 Task: Find connections with filter location Nova Friburgo with filter topic #Mobileapplicationswith filter profile language French with filter current company SGX Group with filter school Rajasthan University of Health Sciences, Jaipur with filter industry Executive Search Services with filter service category Business Analytics with filter keywords title Animal Shelter Worker
Action: Mouse moved to (262, 336)
Screenshot: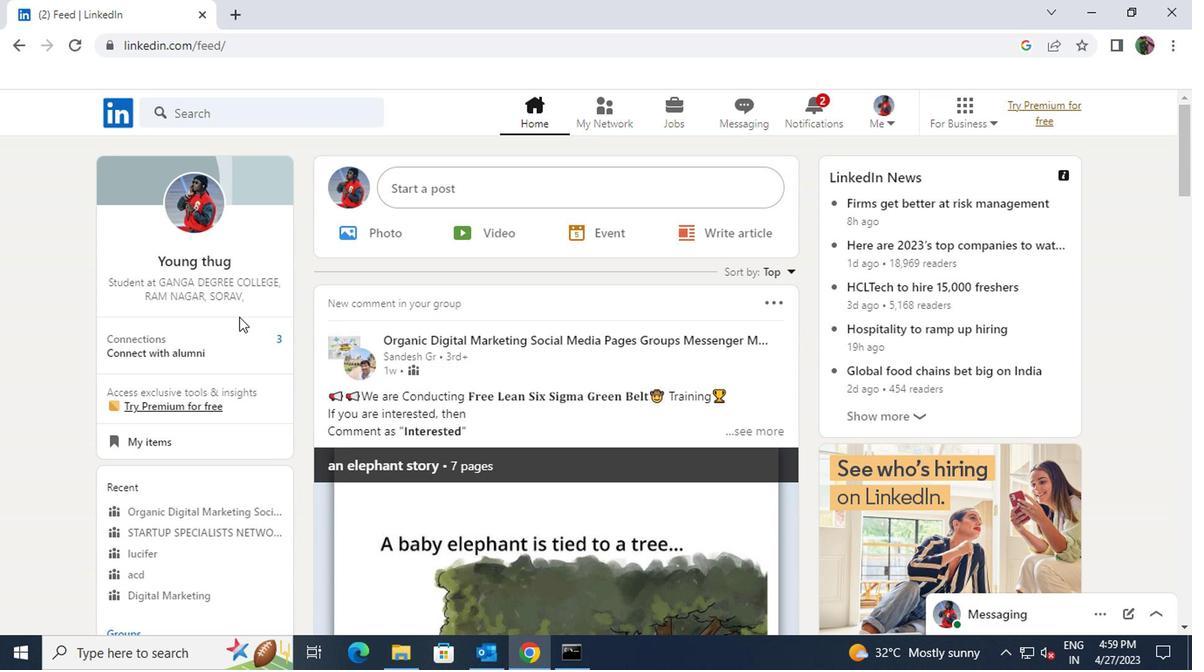 
Action: Mouse pressed left at (262, 336)
Screenshot: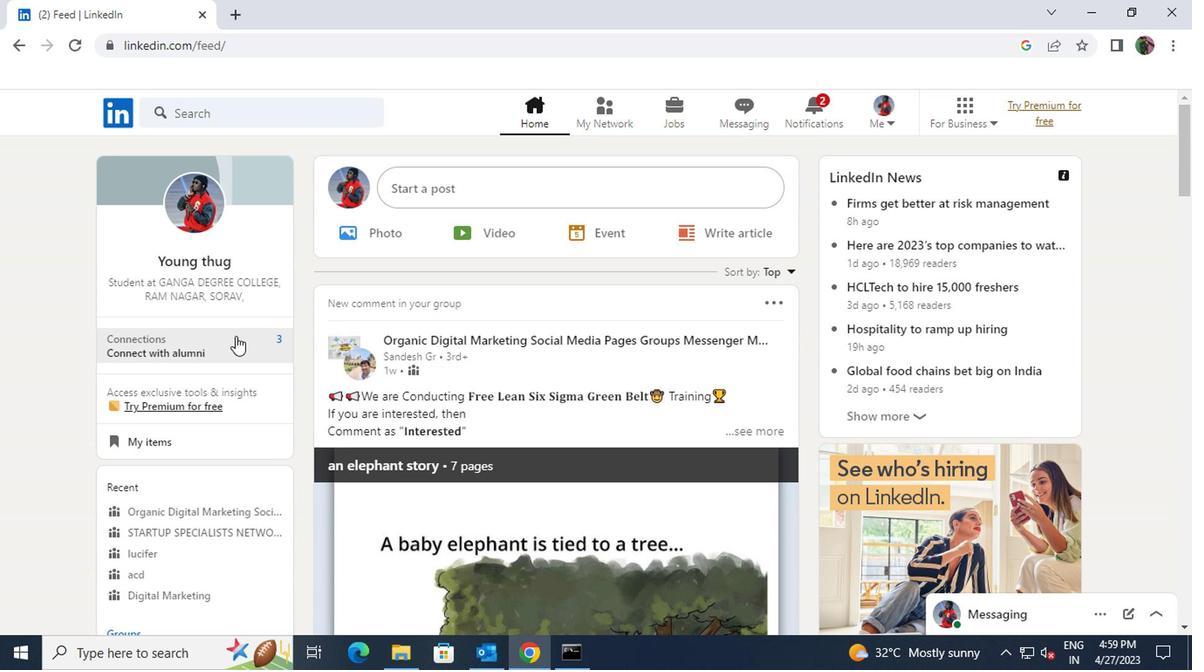 
Action: Mouse moved to (283, 213)
Screenshot: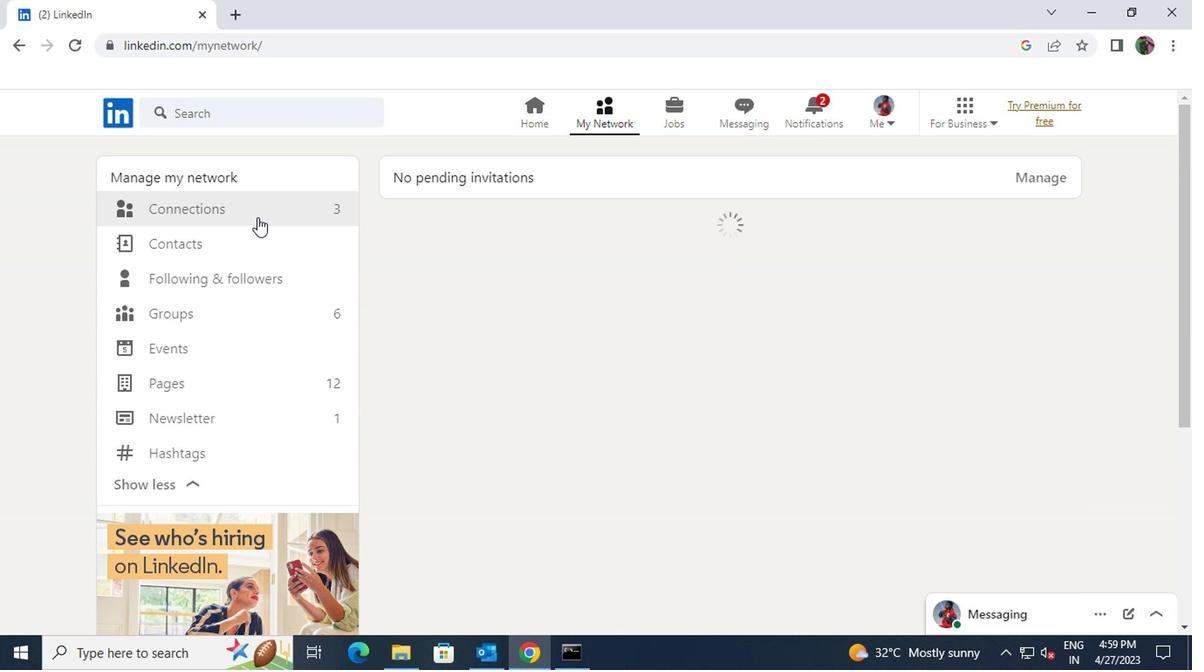 
Action: Mouse pressed left at (283, 213)
Screenshot: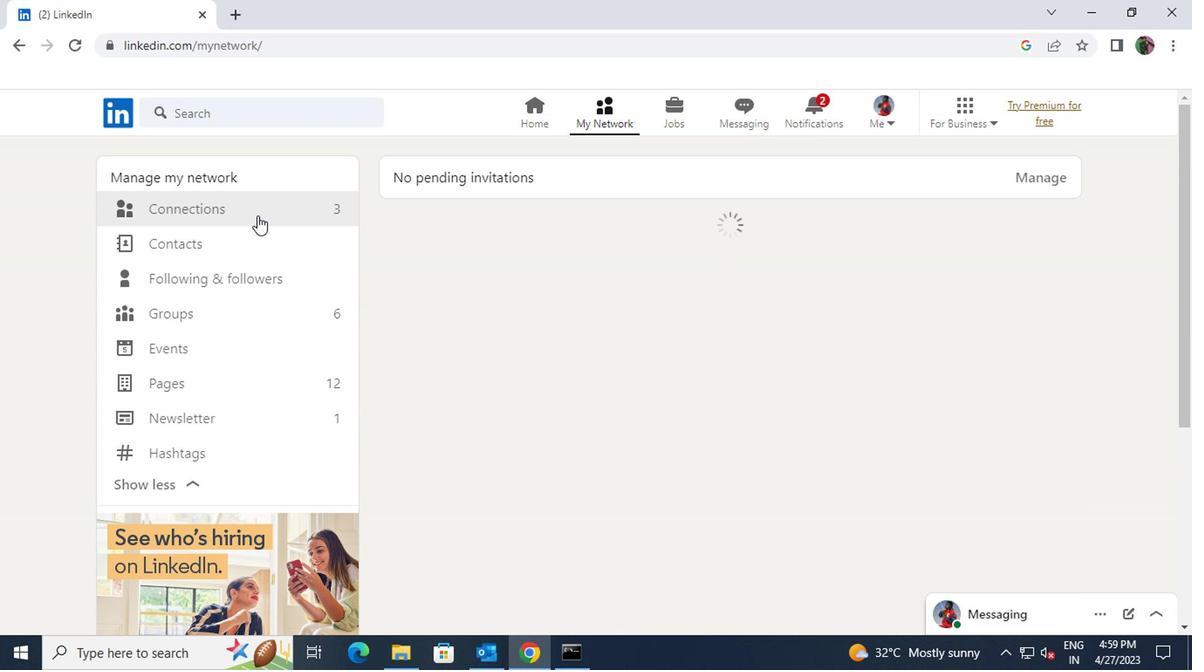 
Action: Mouse moved to (735, 213)
Screenshot: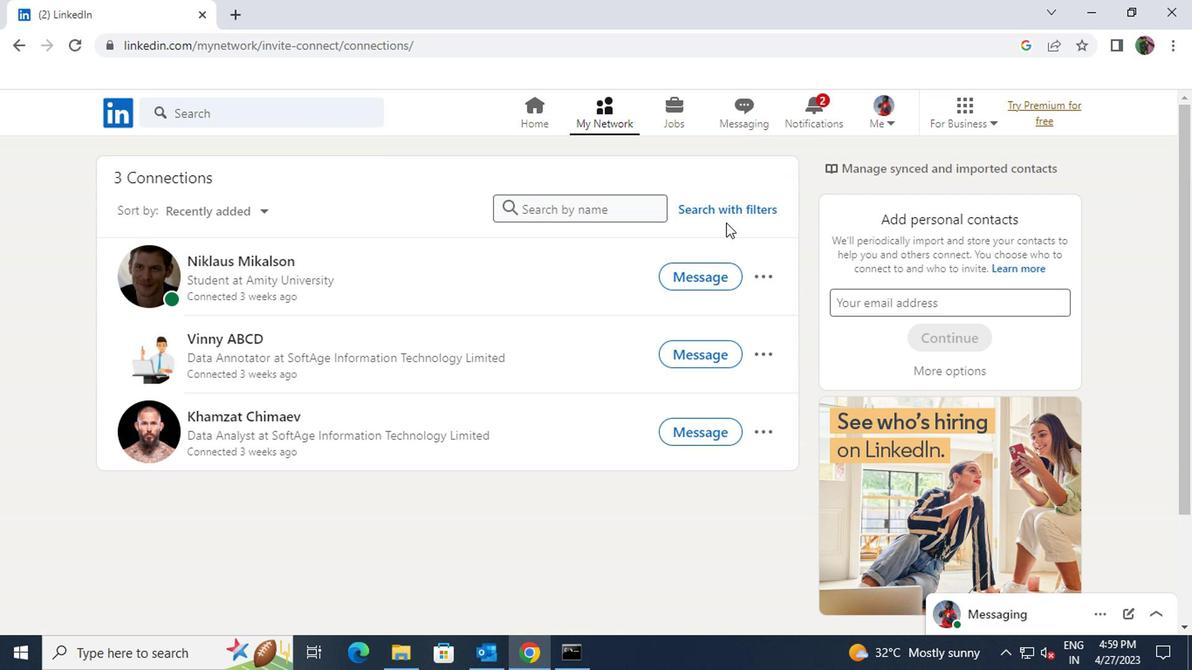 
Action: Mouse pressed left at (735, 213)
Screenshot: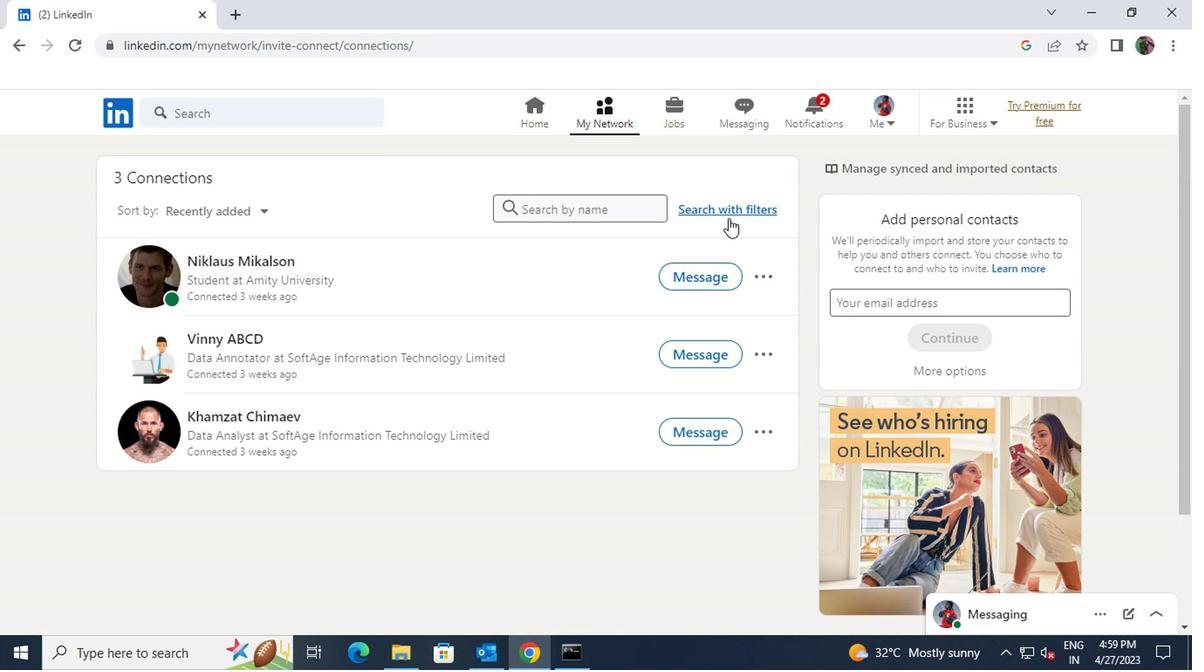 
Action: Mouse moved to (655, 165)
Screenshot: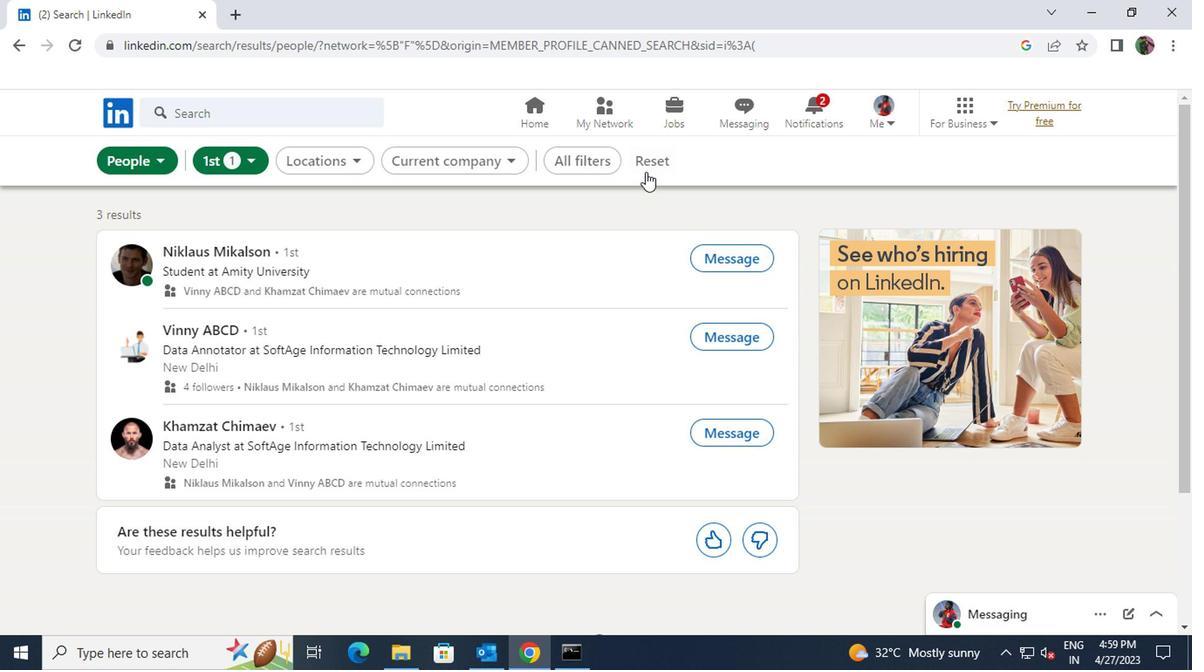 
Action: Mouse pressed left at (655, 165)
Screenshot: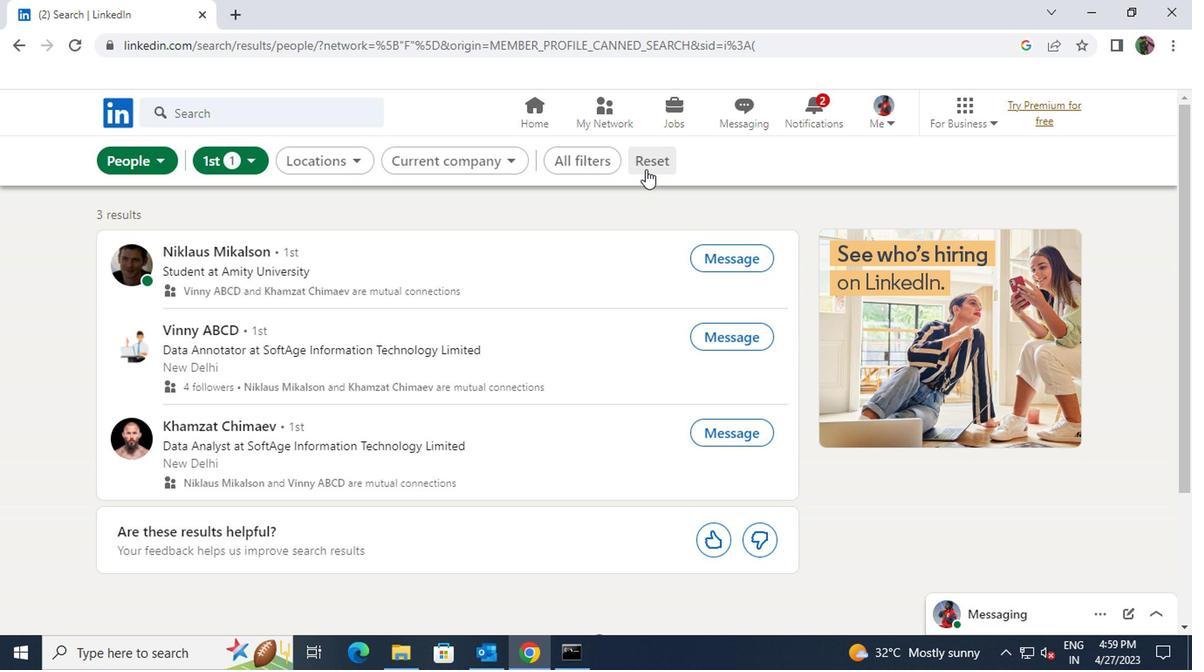 
Action: Mouse moved to (614, 162)
Screenshot: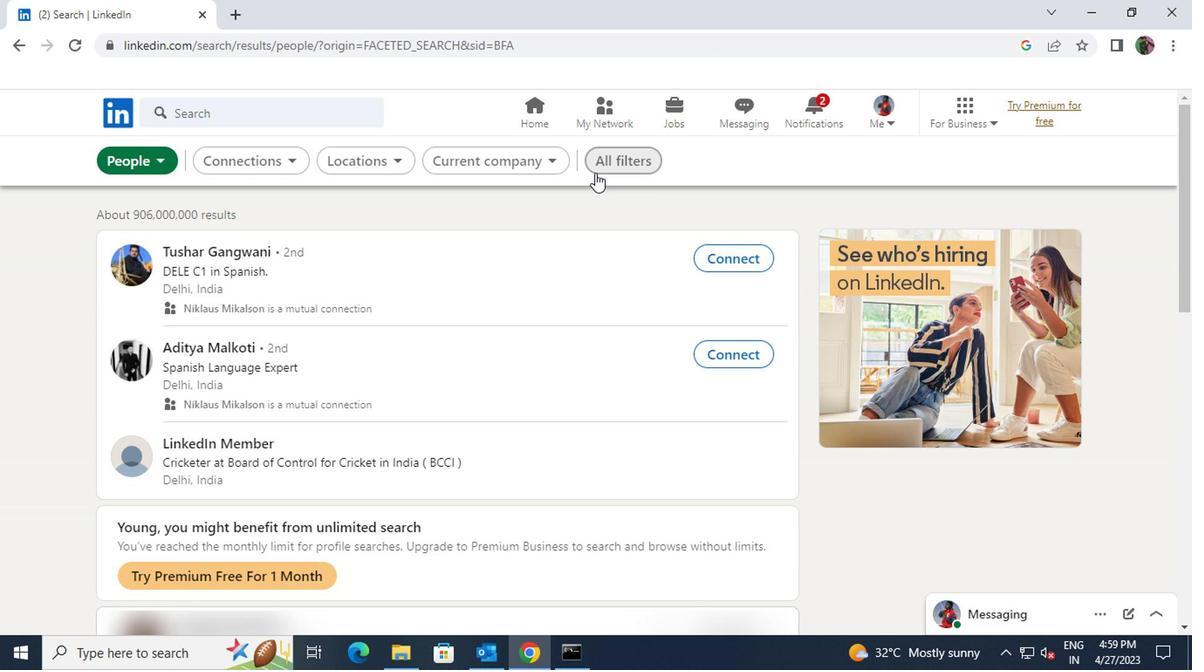 
Action: Mouse pressed left at (614, 162)
Screenshot: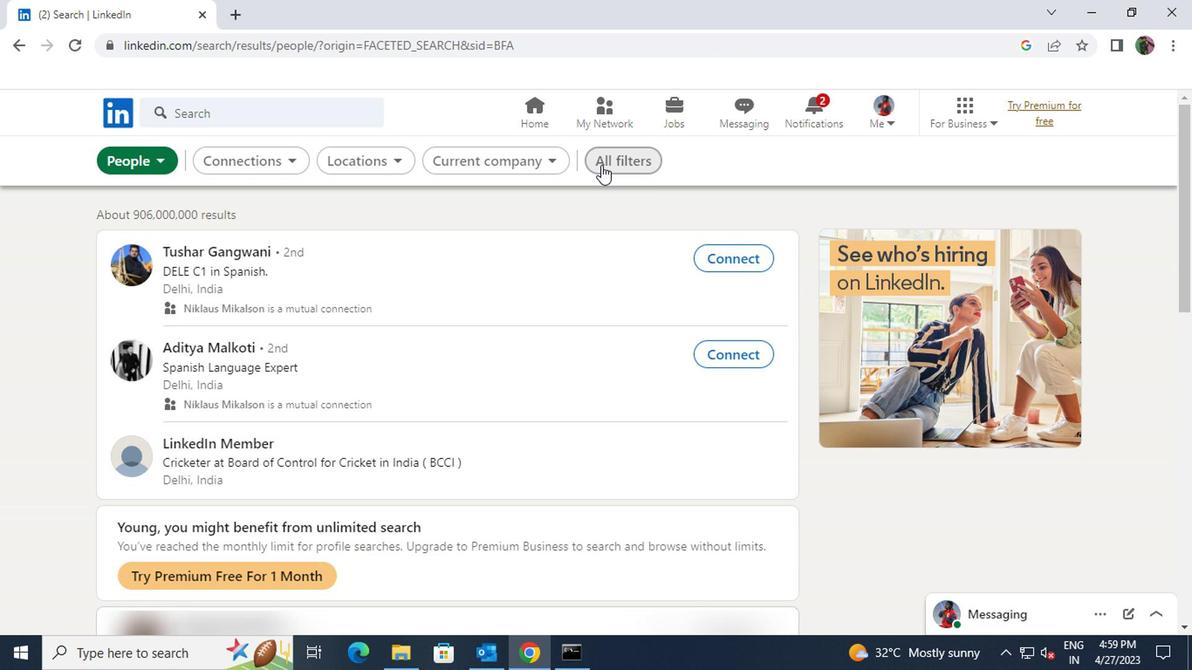 
Action: Mouse moved to (910, 373)
Screenshot: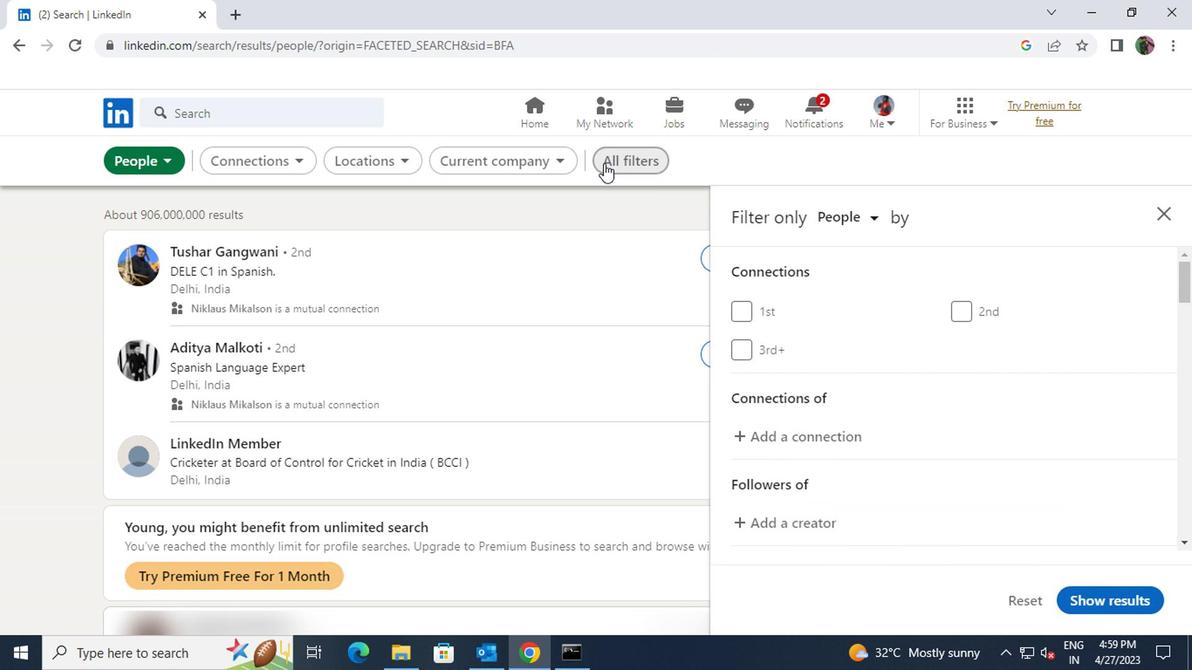 
Action: Mouse scrolled (910, 373) with delta (0, 0)
Screenshot: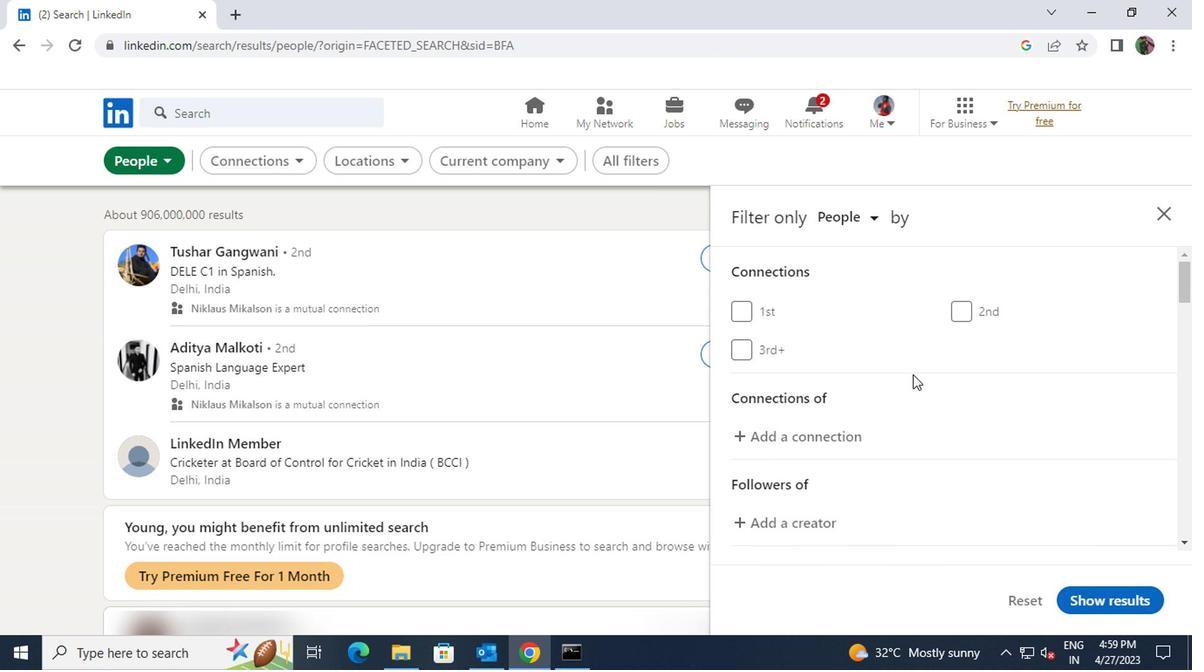 
Action: Mouse scrolled (910, 373) with delta (0, 0)
Screenshot: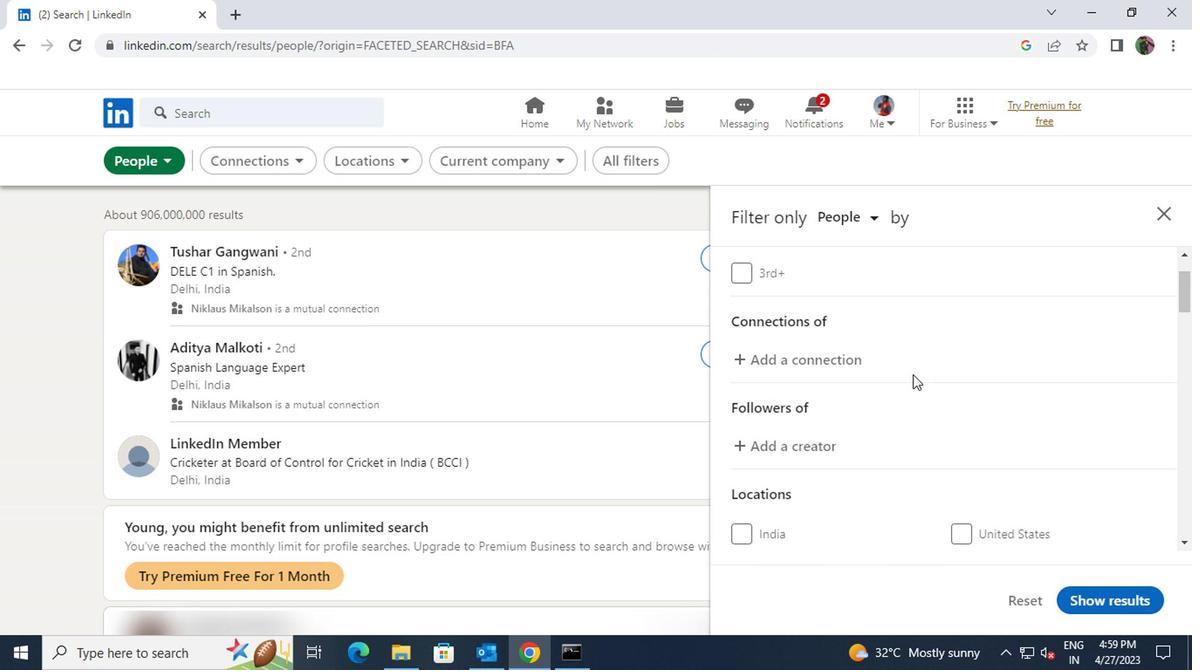
Action: Mouse scrolled (910, 373) with delta (0, 0)
Screenshot: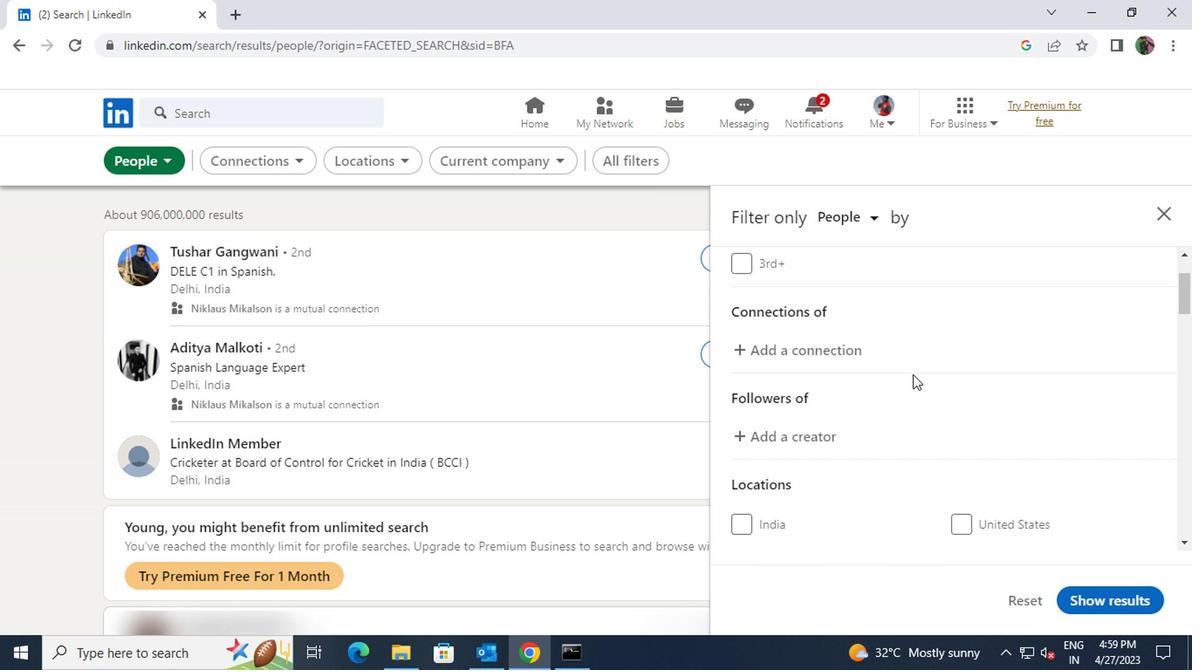 
Action: Mouse moved to (965, 419)
Screenshot: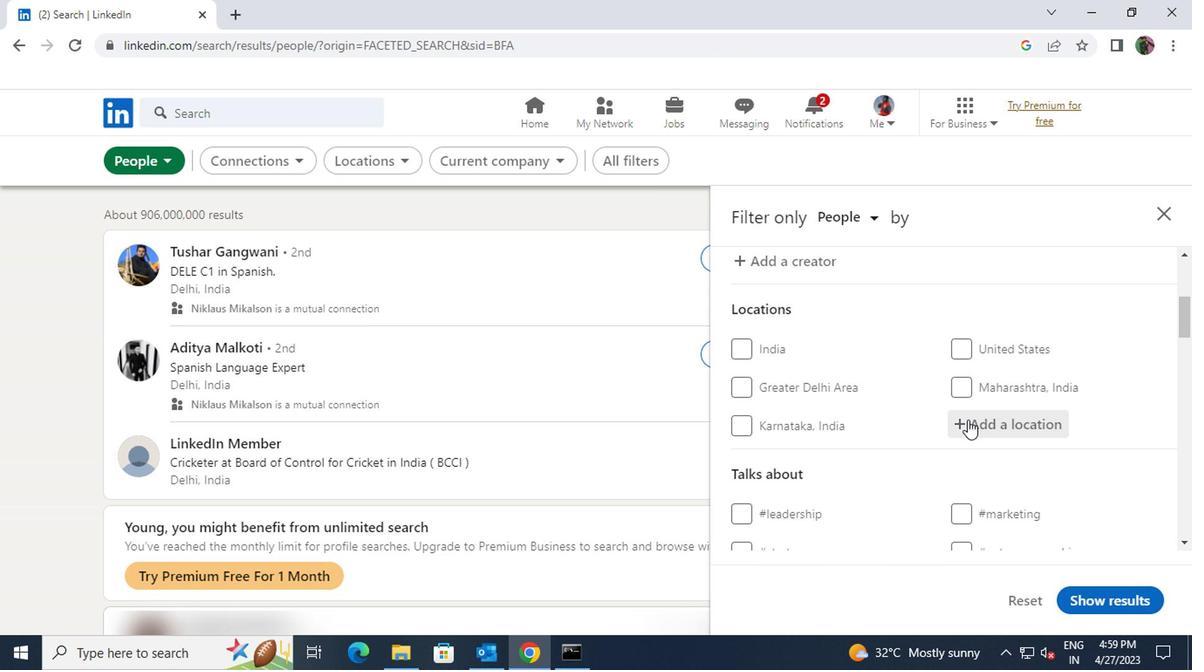 
Action: Mouse pressed left at (965, 419)
Screenshot: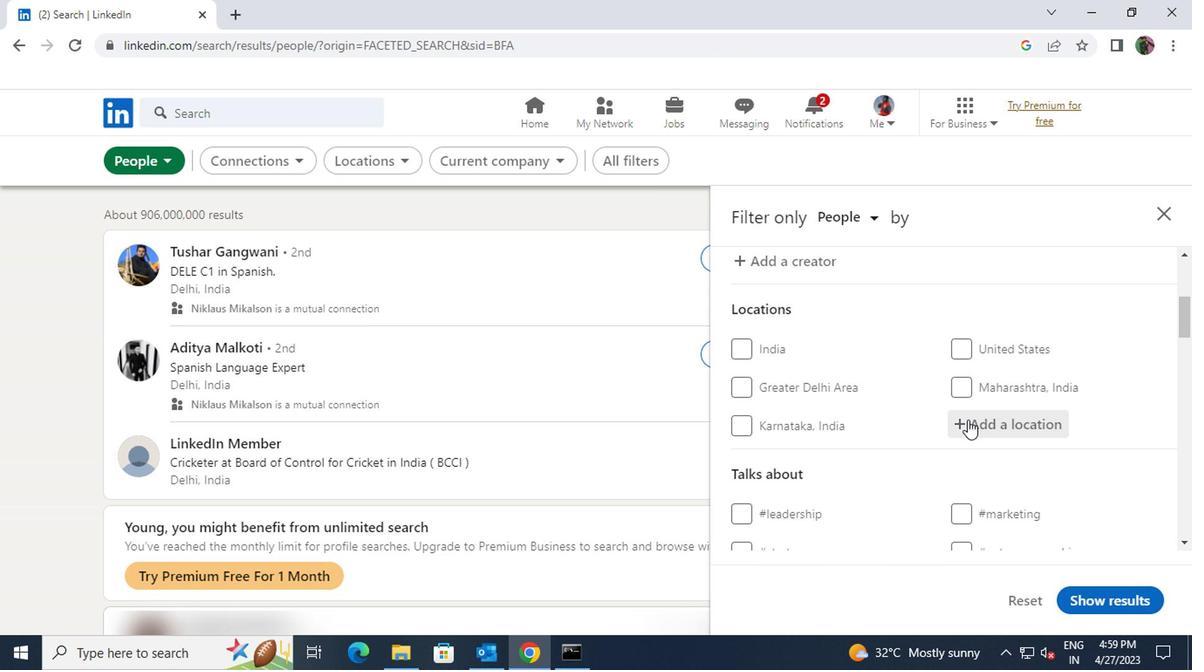 
Action: Key pressed <Key.shift>NOVA<Key.space><Key.shift>FRIBURGO
Screenshot: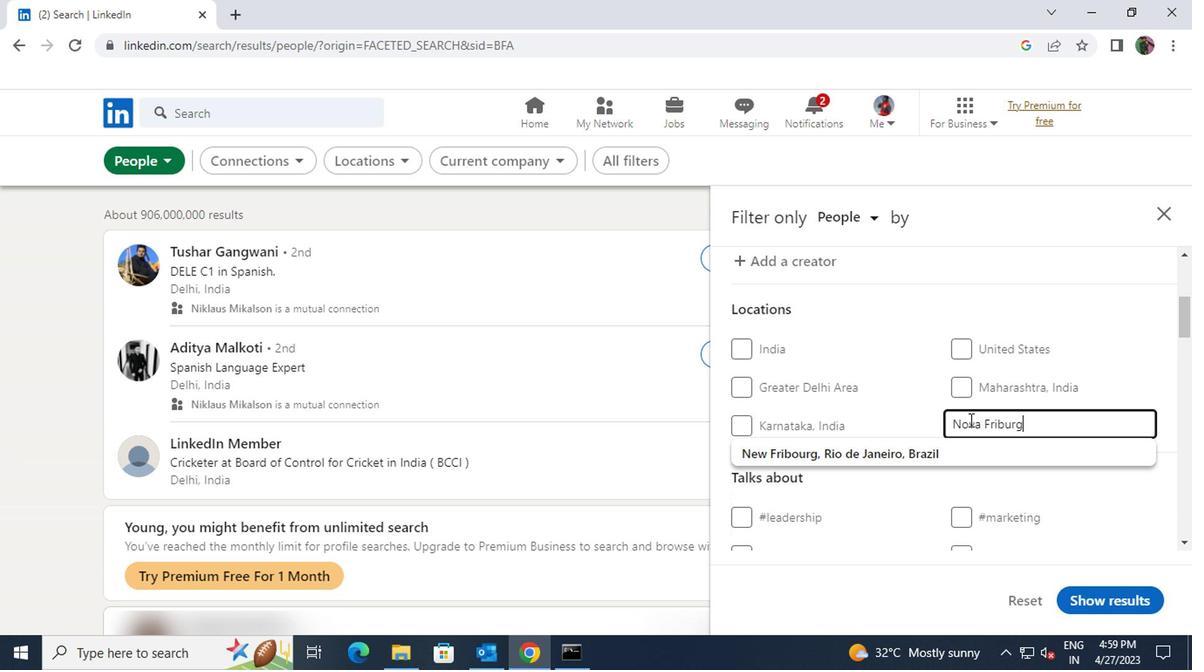 
Action: Mouse moved to (965, 456)
Screenshot: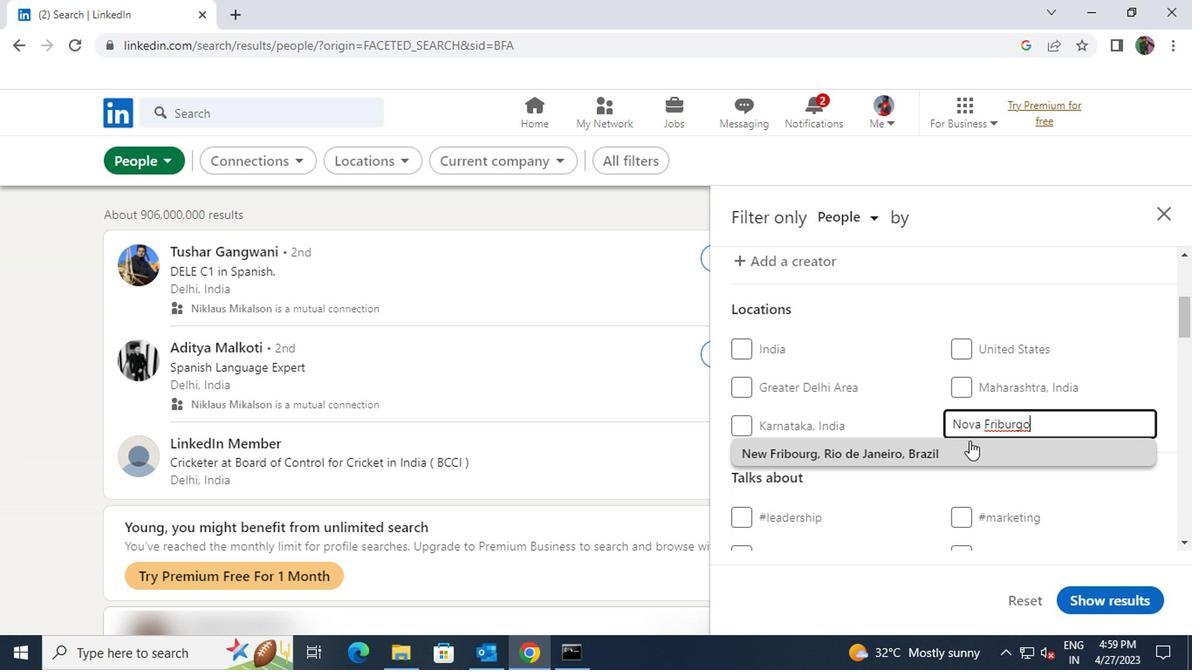 
Action: Mouse pressed left at (965, 456)
Screenshot: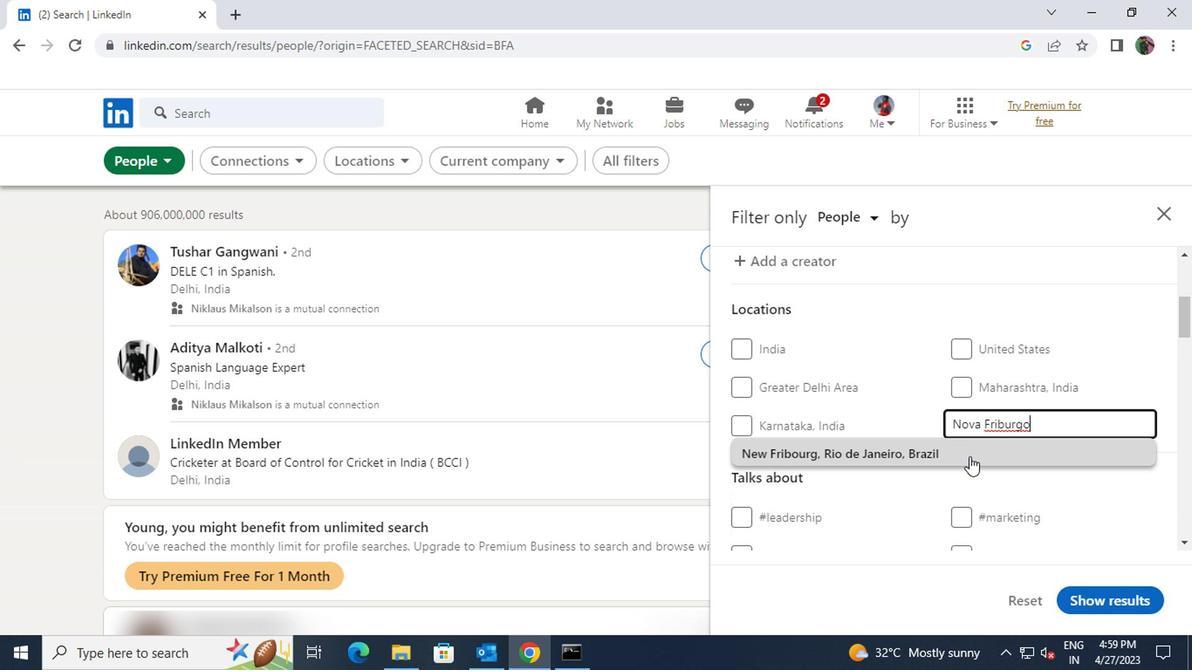 
Action: Mouse scrolled (965, 455) with delta (0, -1)
Screenshot: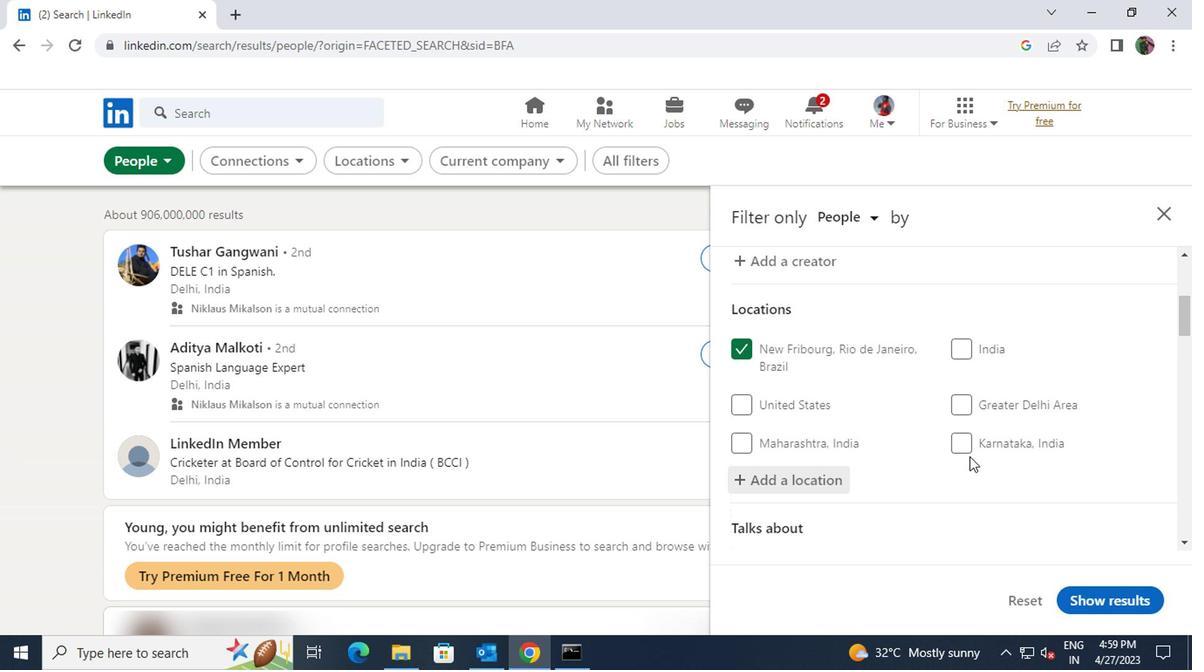 
Action: Mouse scrolled (965, 455) with delta (0, -1)
Screenshot: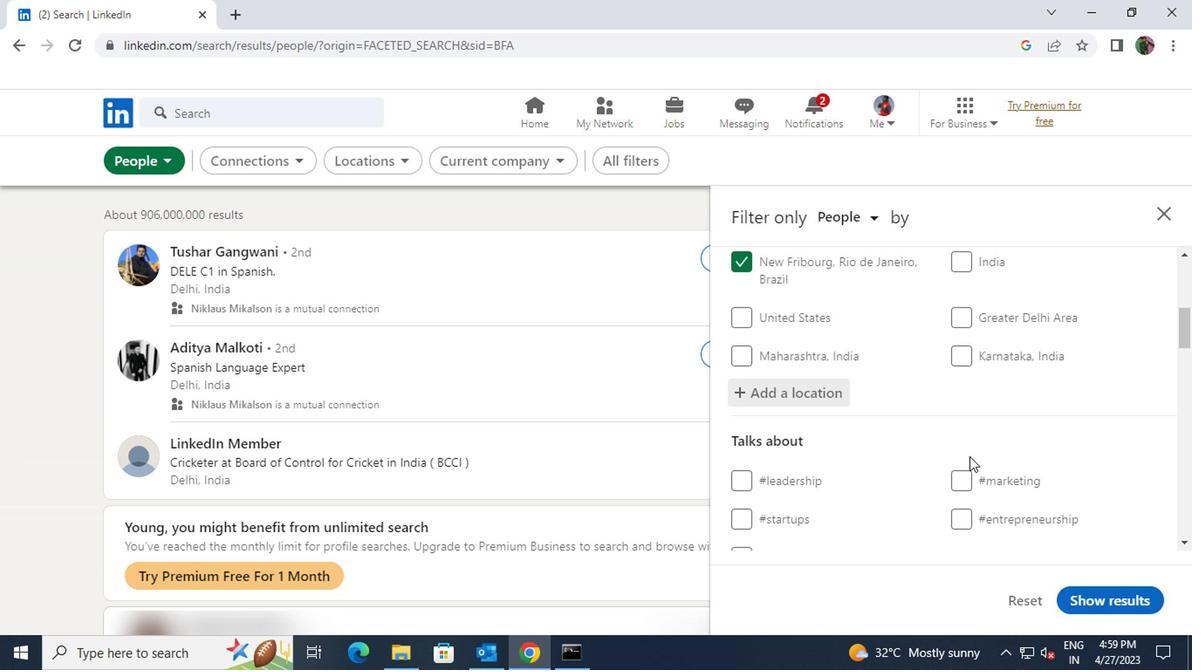 
Action: Mouse moved to (965, 463)
Screenshot: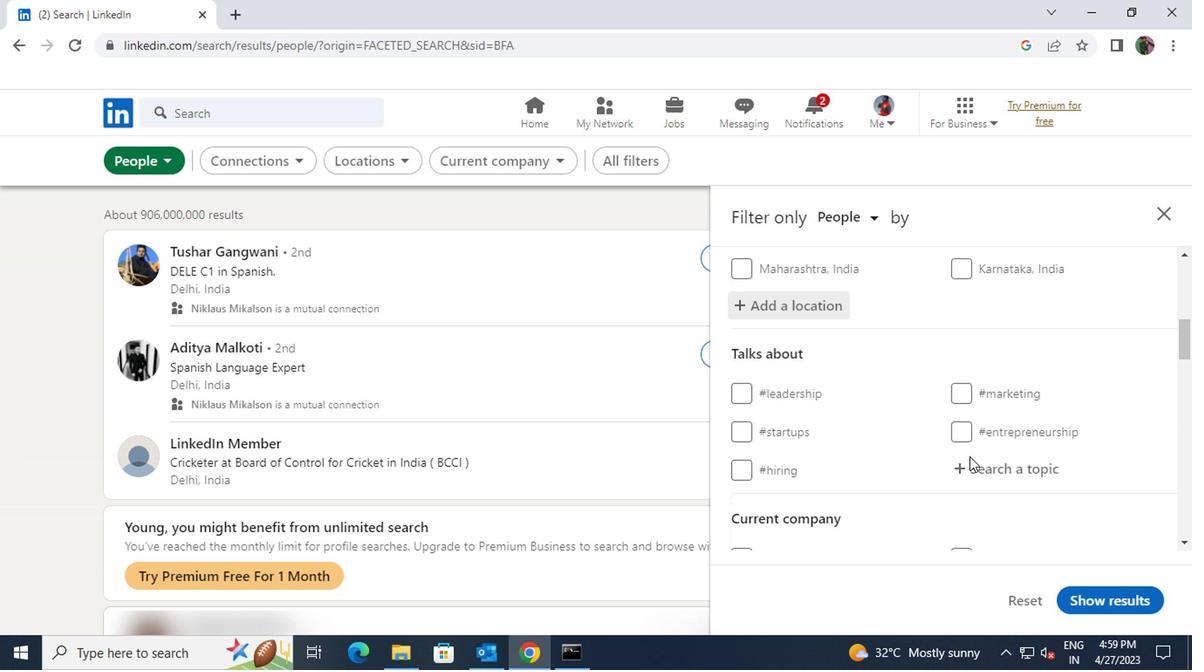 
Action: Mouse pressed left at (965, 463)
Screenshot: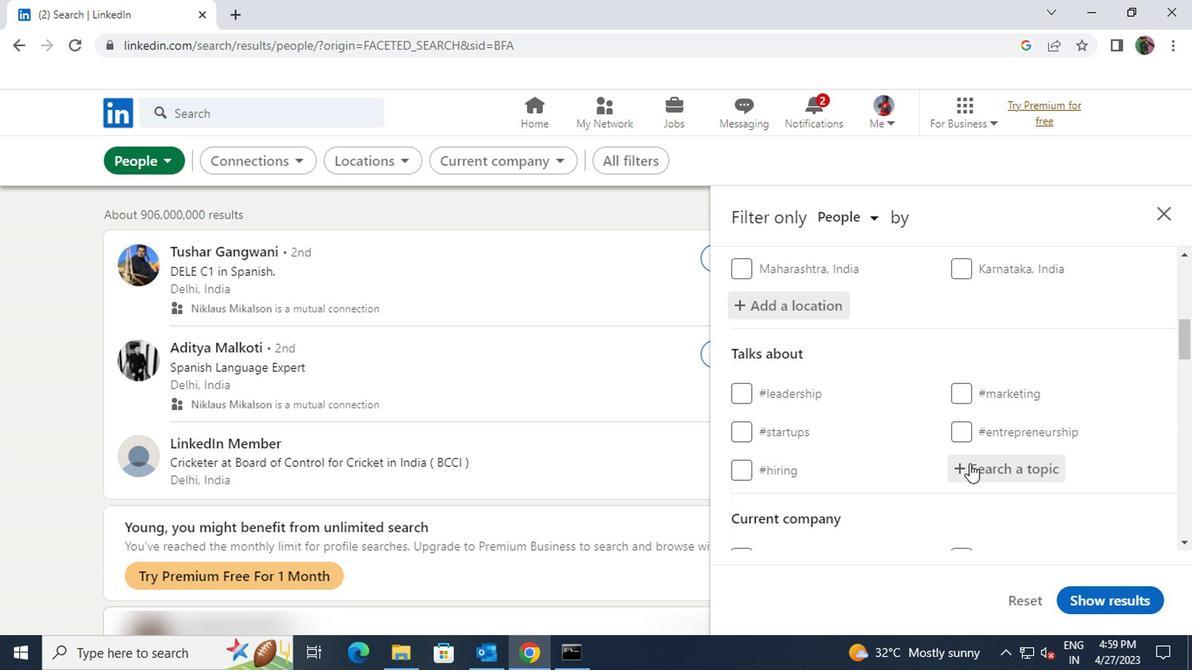 
Action: Key pressed <Key.shift><Key.shift><Key.shift><Key.shift><Key.shift><Key.shift><Key.shift><Key.shift><Key.shift><Key.shift><Key.shift>#<Key.shift>MOBILE<Key.shift><Key.shift>APPLICATIONWITH
Screenshot: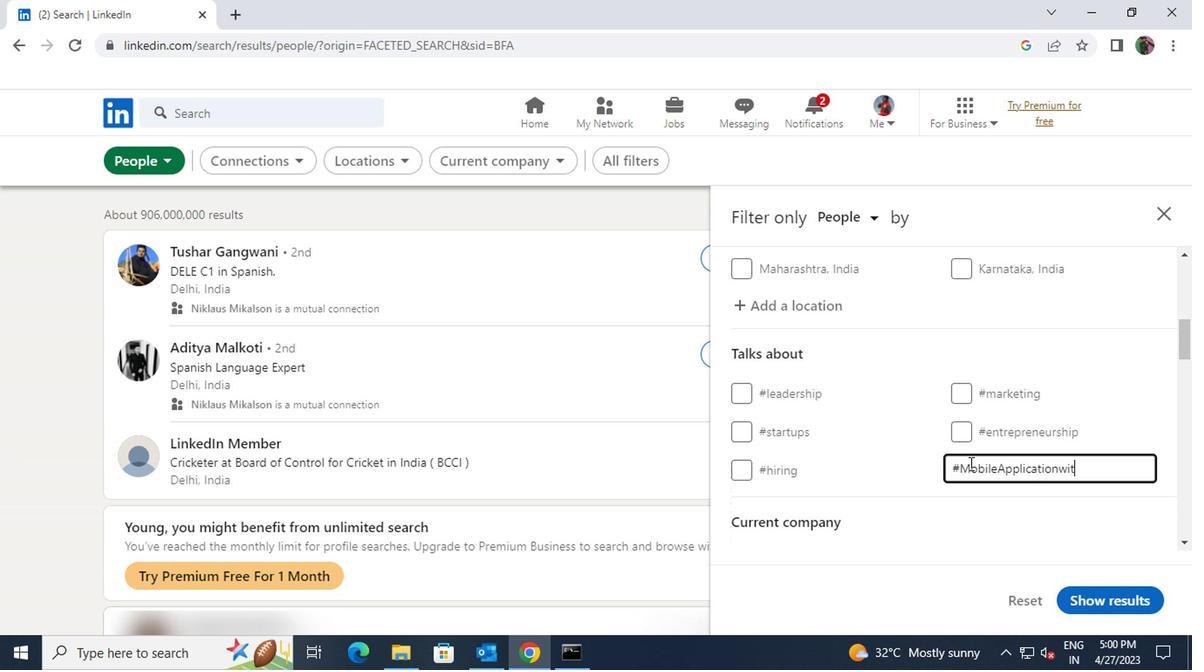 
Action: Mouse scrolled (965, 462) with delta (0, 0)
Screenshot: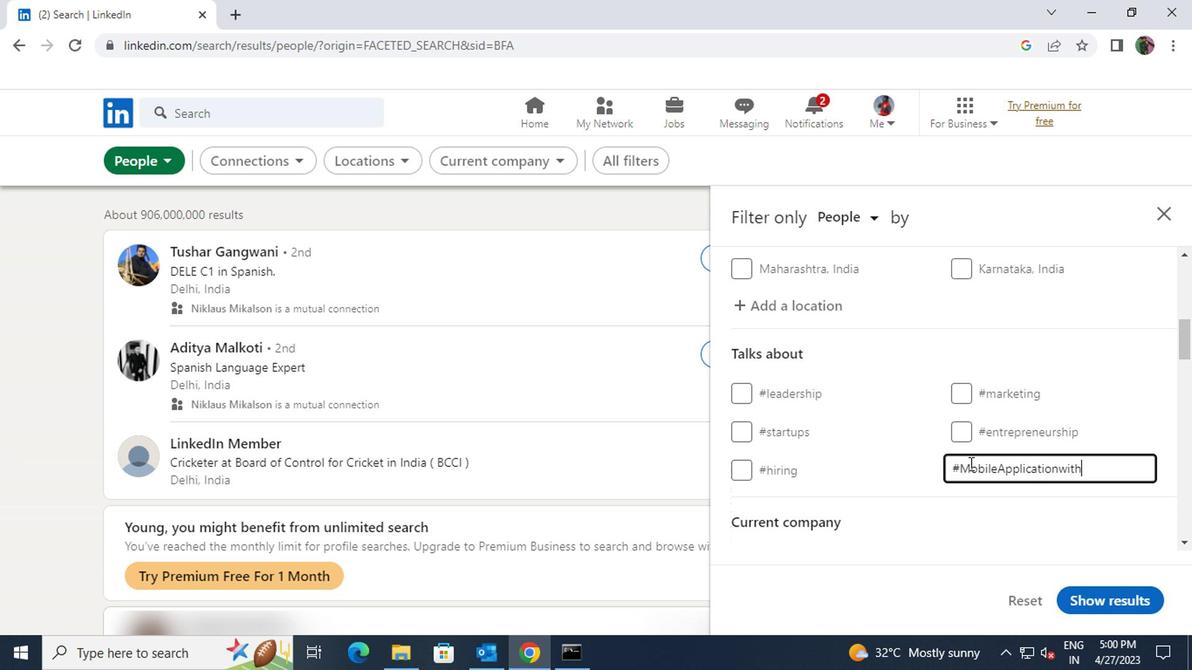 
Action: Mouse scrolled (965, 462) with delta (0, 0)
Screenshot: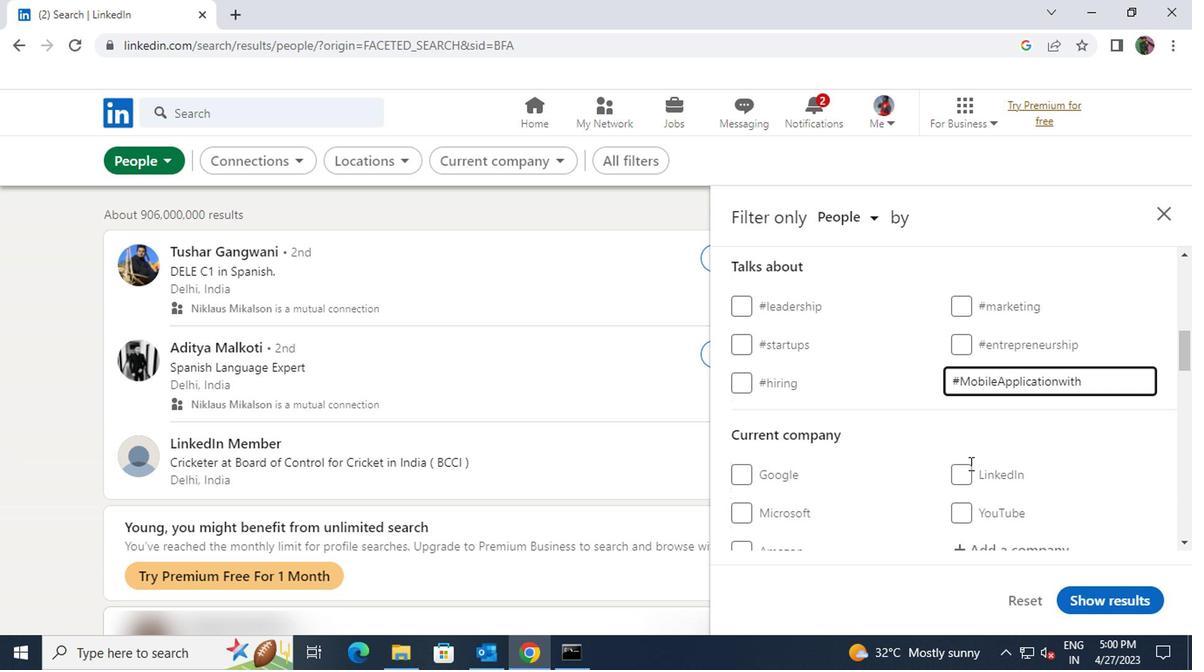 
Action: Mouse moved to (975, 461)
Screenshot: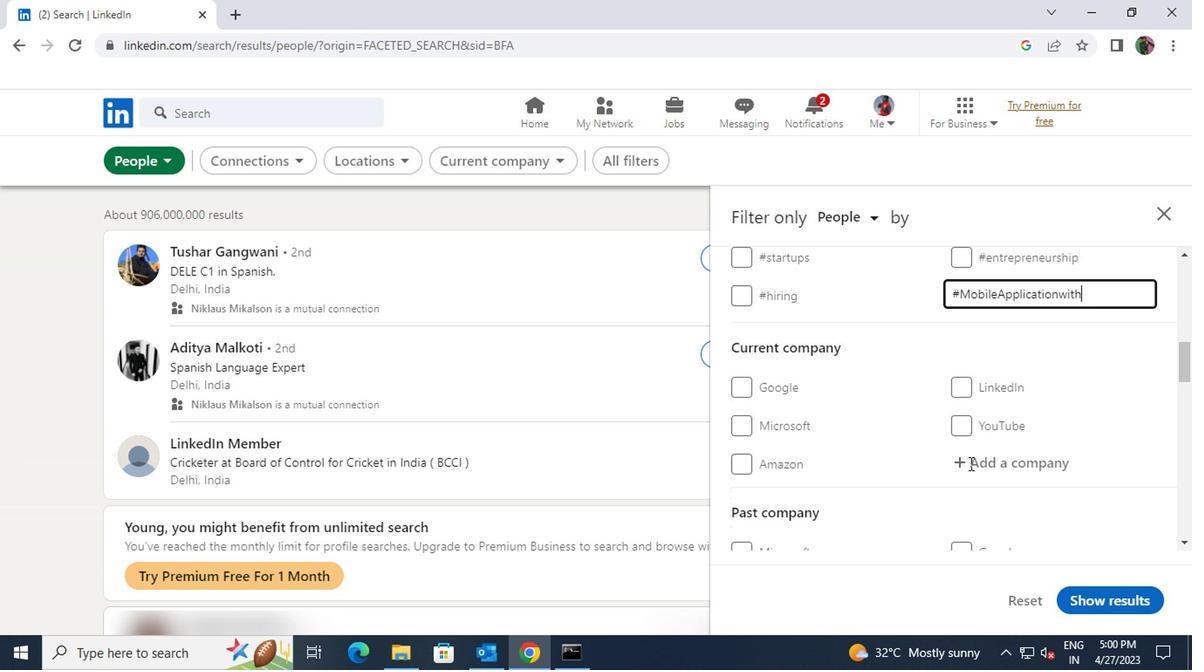 
Action: Mouse pressed left at (975, 461)
Screenshot: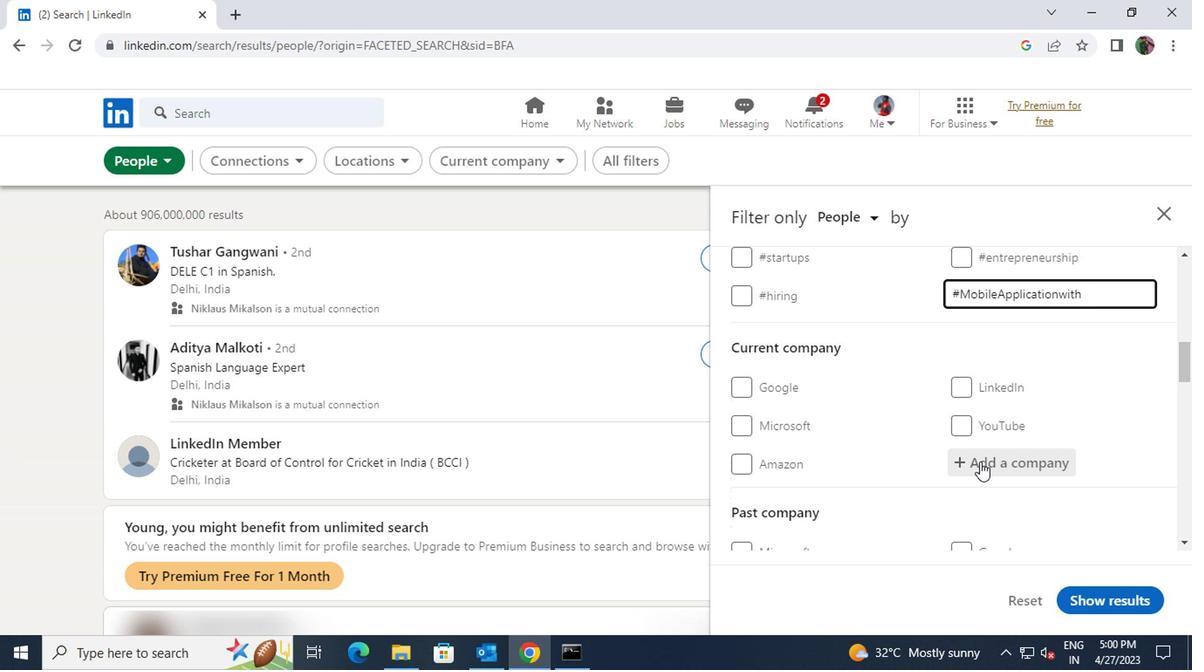 
Action: Key pressed <Key.shift><Key.shift><Key.shift><Key.shift><Key.shift><Key.shift><Key.shift>SGX
Screenshot: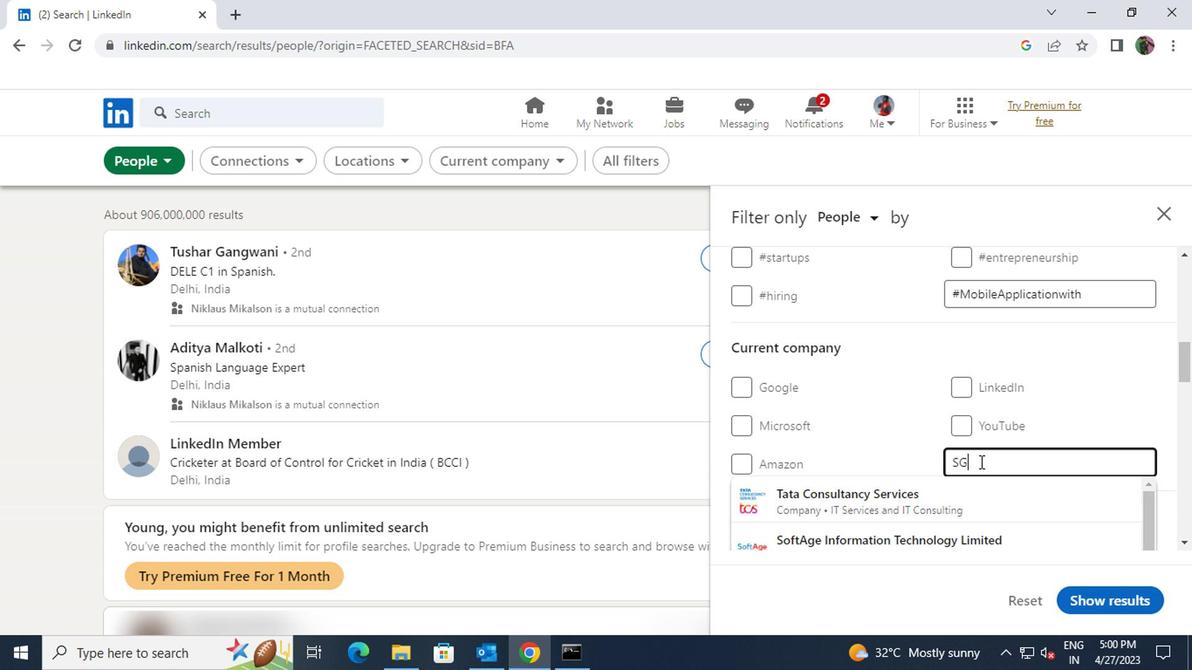
Action: Mouse moved to (964, 485)
Screenshot: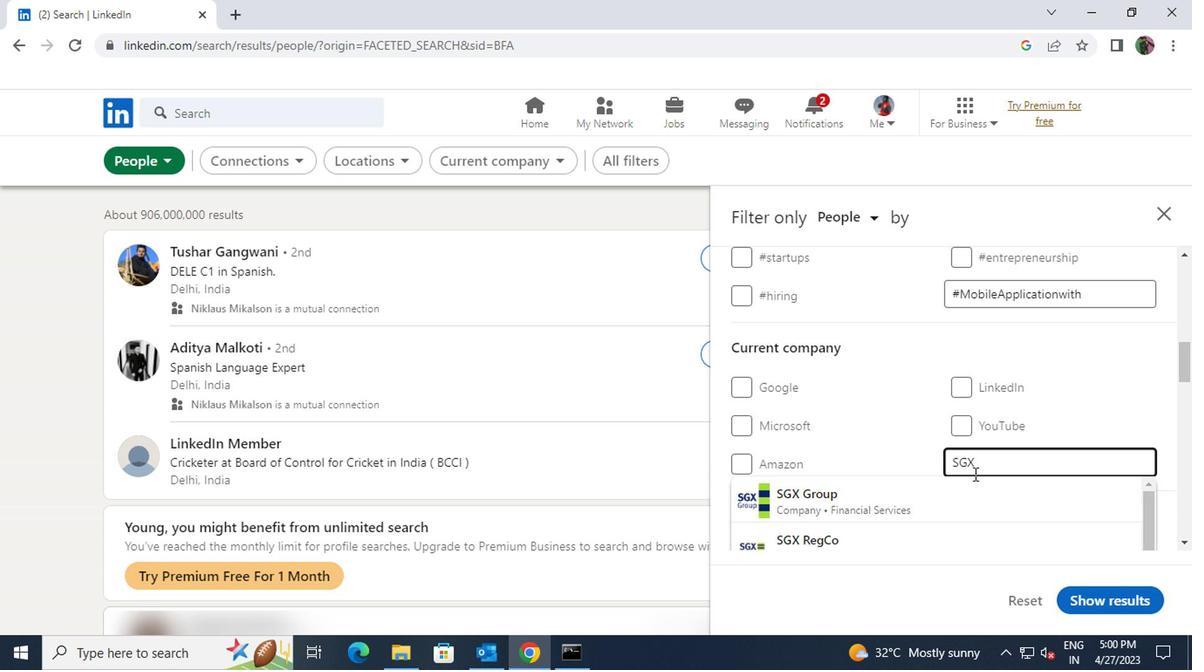 
Action: Mouse pressed left at (964, 485)
Screenshot: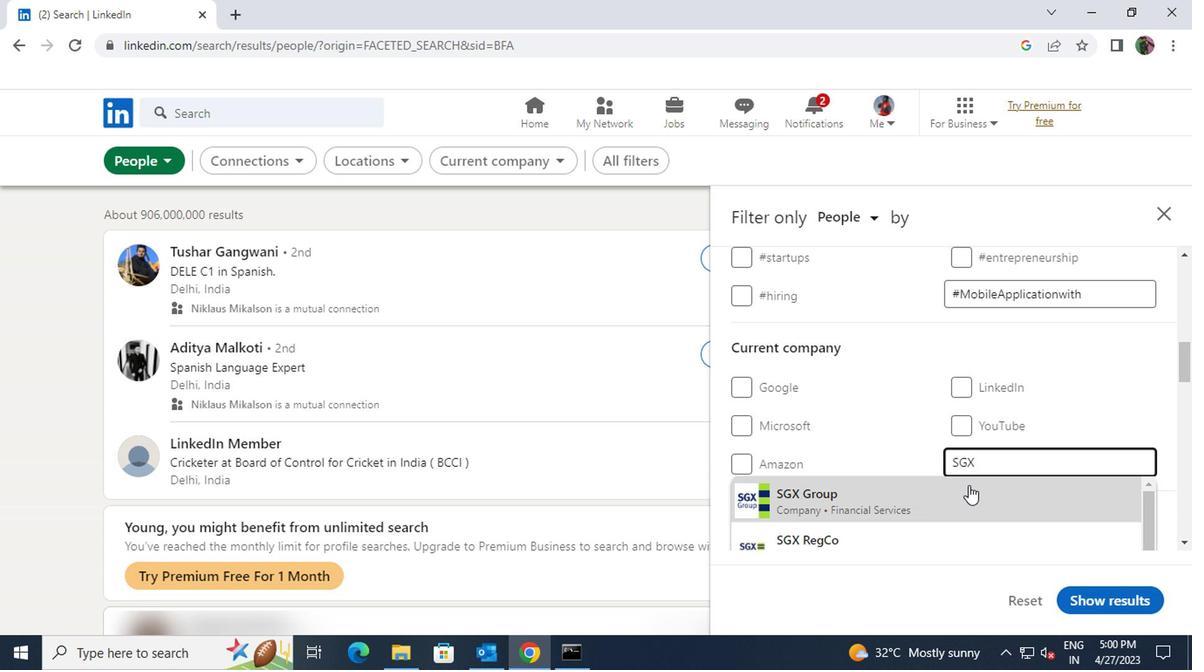 
Action: Mouse moved to (962, 462)
Screenshot: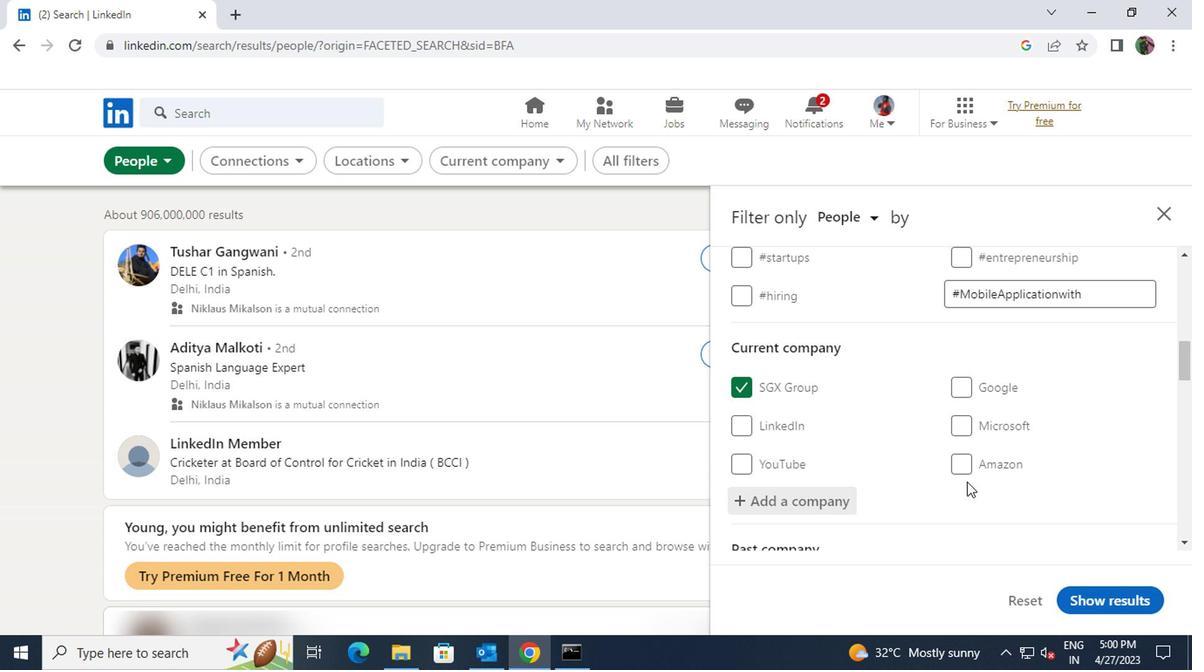 
Action: Mouse scrolled (962, 461) with delta (0, -1)
Screenshot: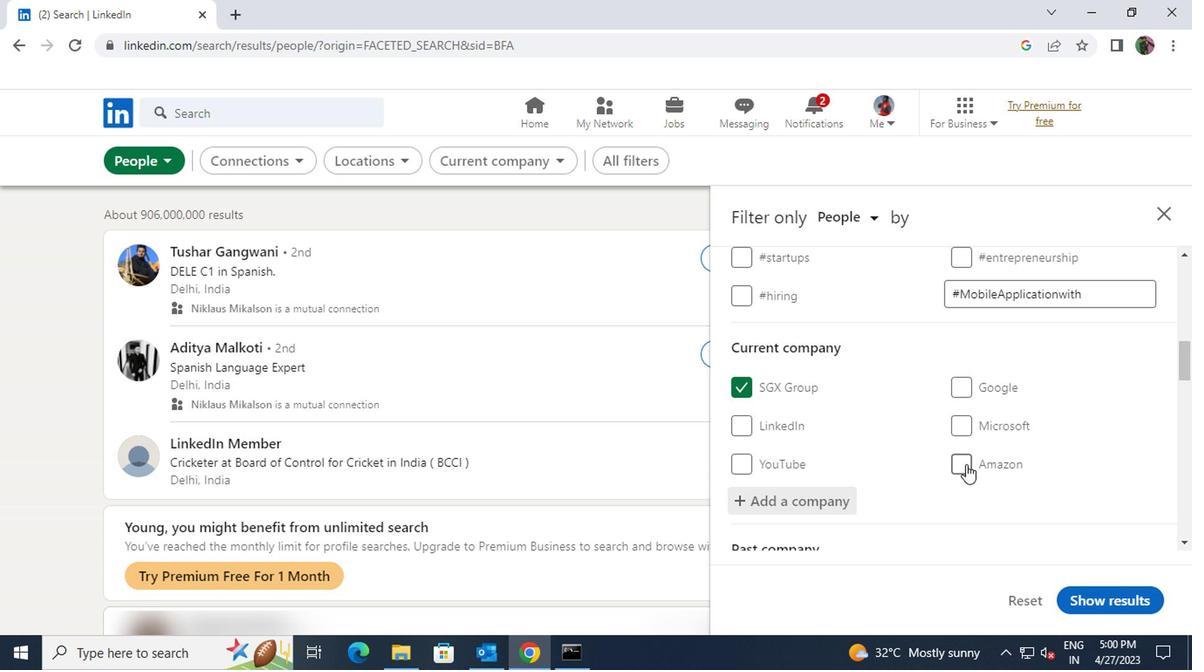 
Action: Mouse scrolled (962, 461) with delta (0, -1)
Screenshot: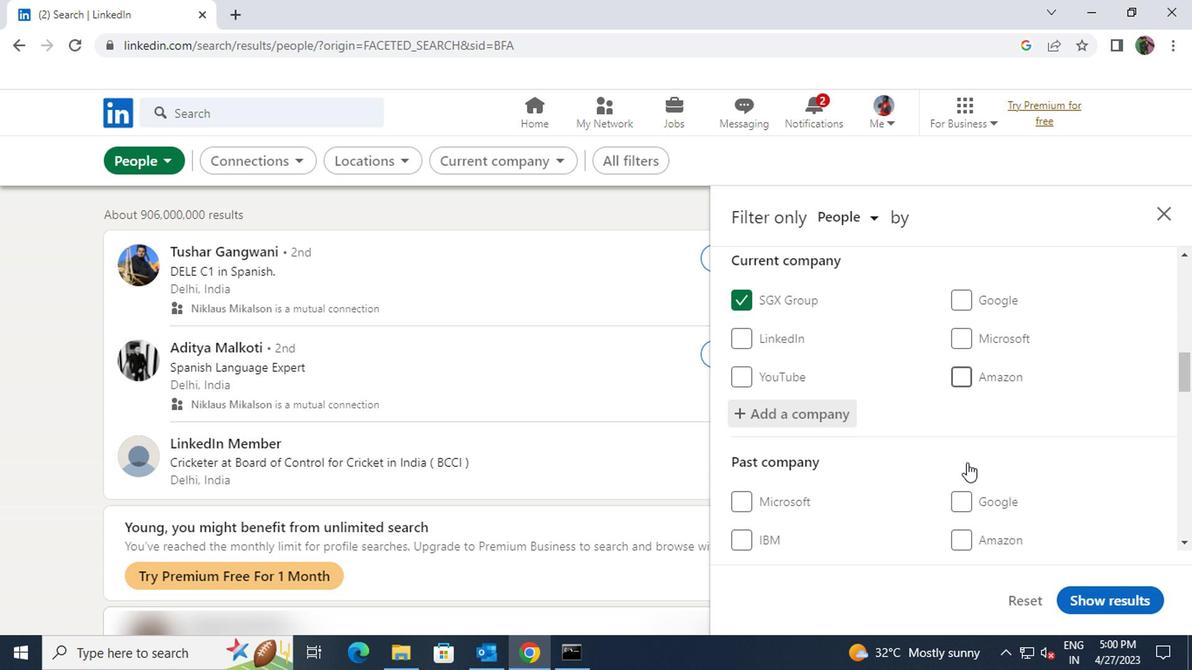 
Action: Mouse scrolled (962, 461) with delta (0, -1)
Screenshot: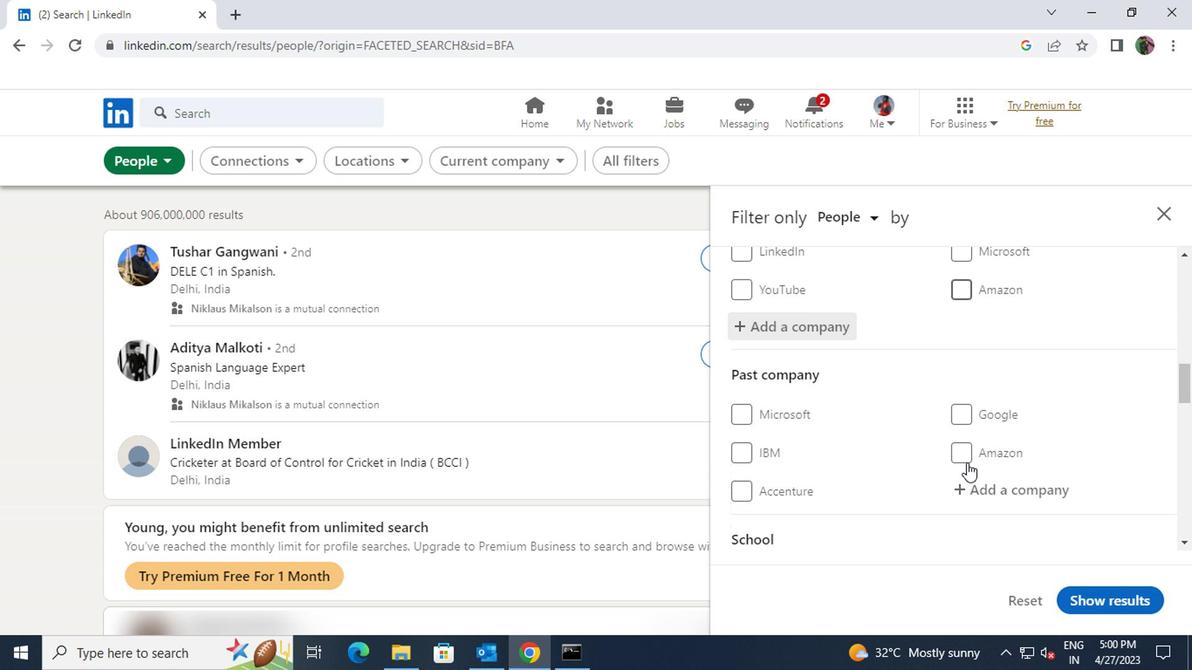 
Action: Mouse scrolled (962, 461) with delta (0, -1)
Screenshot: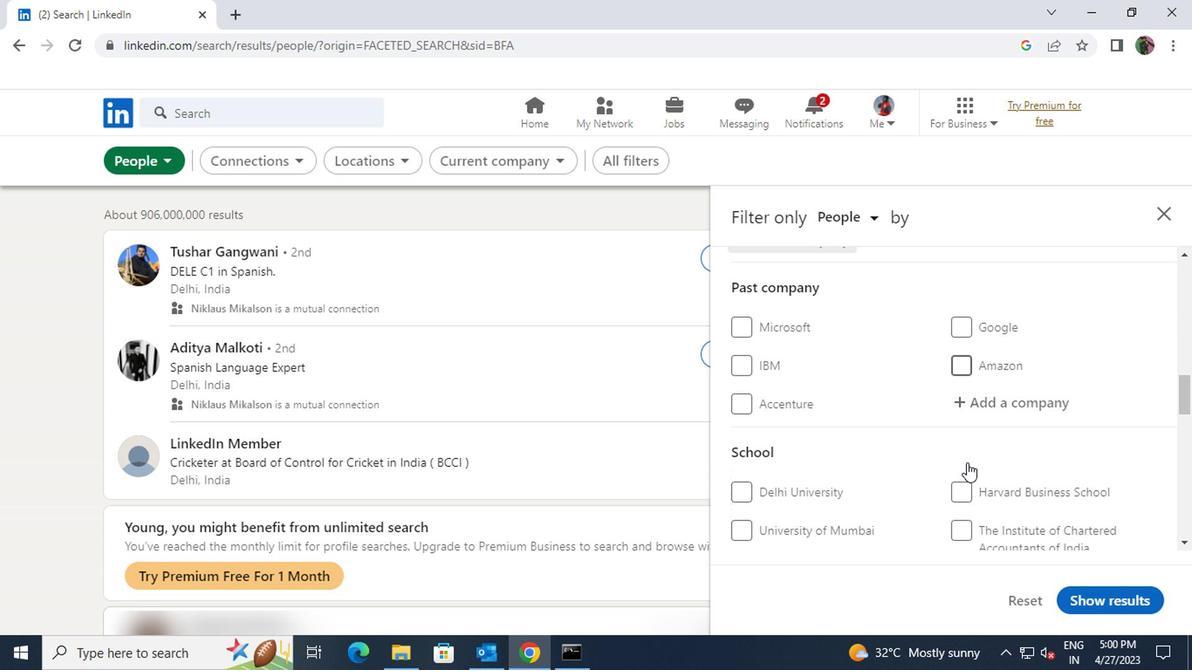 
Action: Mouse moved to (968, 491)
Screenshot: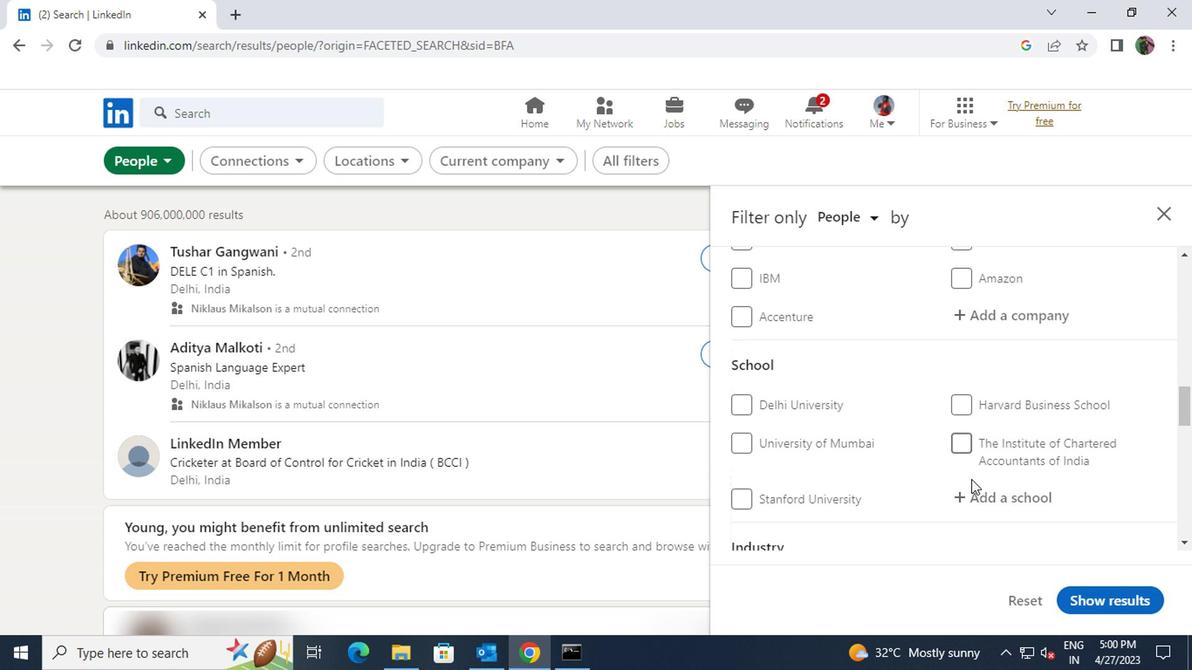
Action: Mouse pressed left at (968, 491)
Screenshot: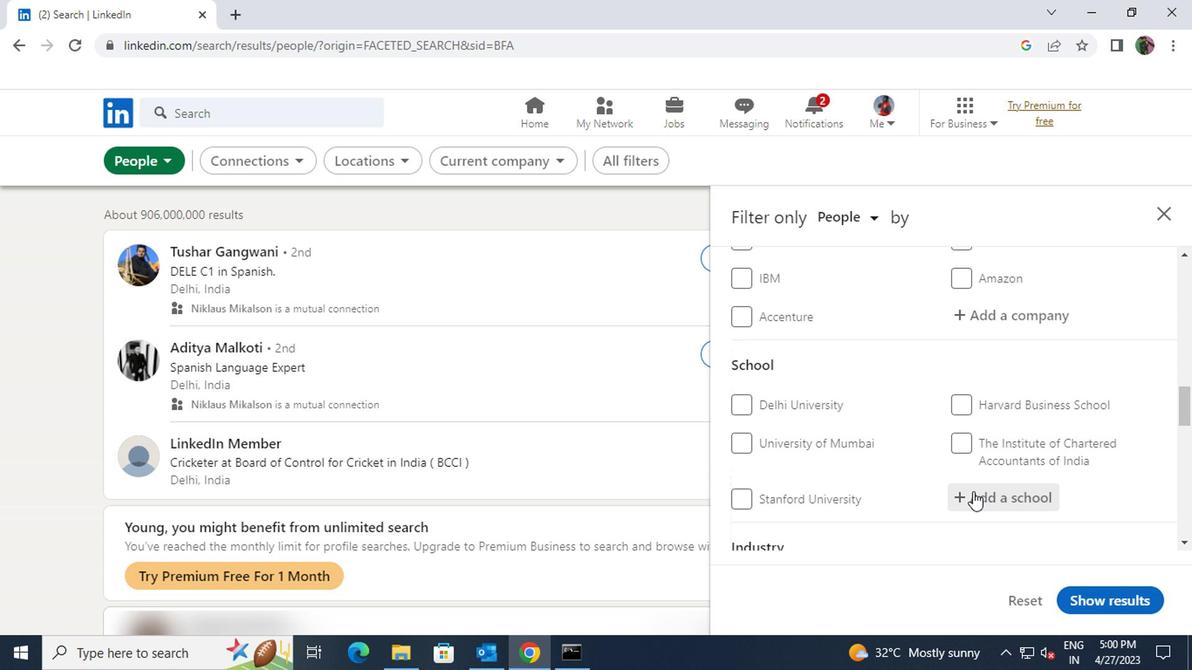 
Action: Key pressed <Key.shift>RAJASTHAN<Key.space><Key.shift><Key.shift><Key.shift><Key.shift><Key.shift><Key.shift>UNIVERSITY<Key.space><Key.shift>OF<Key.space><Key.shift>HEALTH
Screenshot: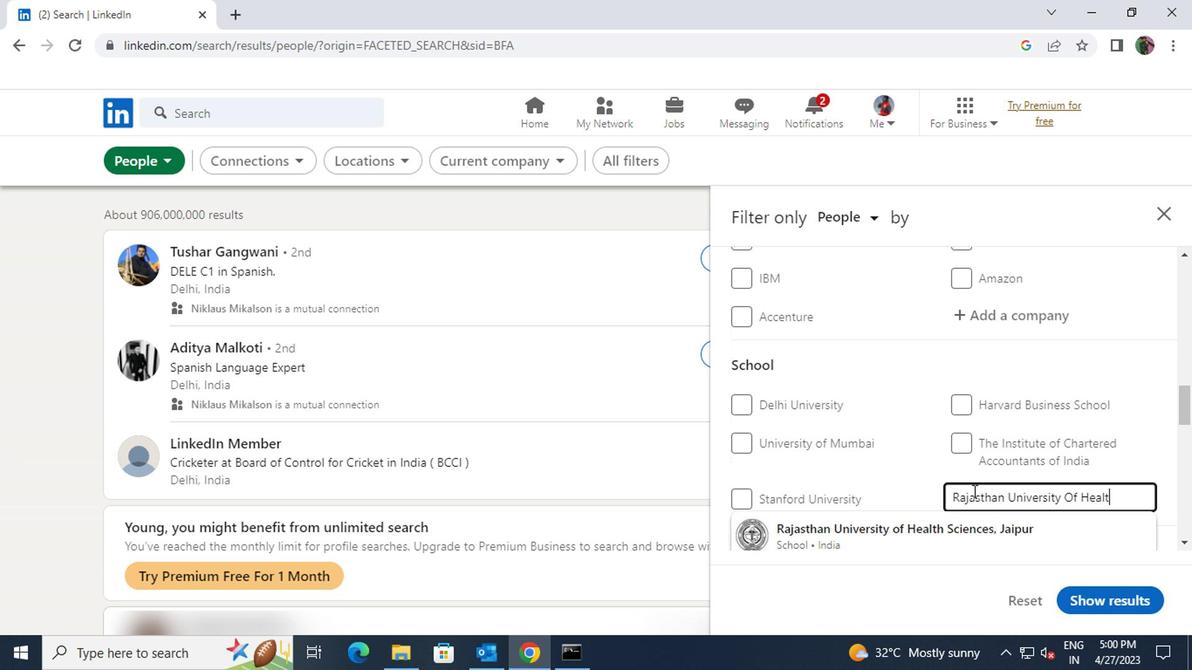 
Action: Mouse moved to (968, 520)
Screenshot: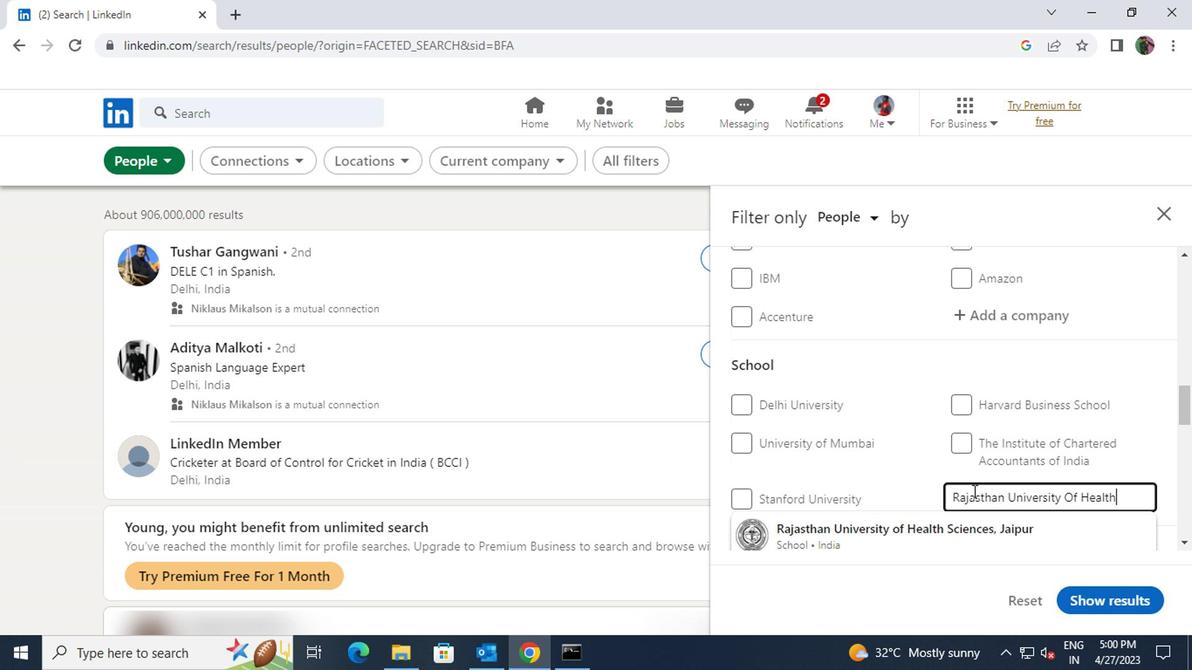 
Action: Mouse pressed left at (968, 520)
Screenshot: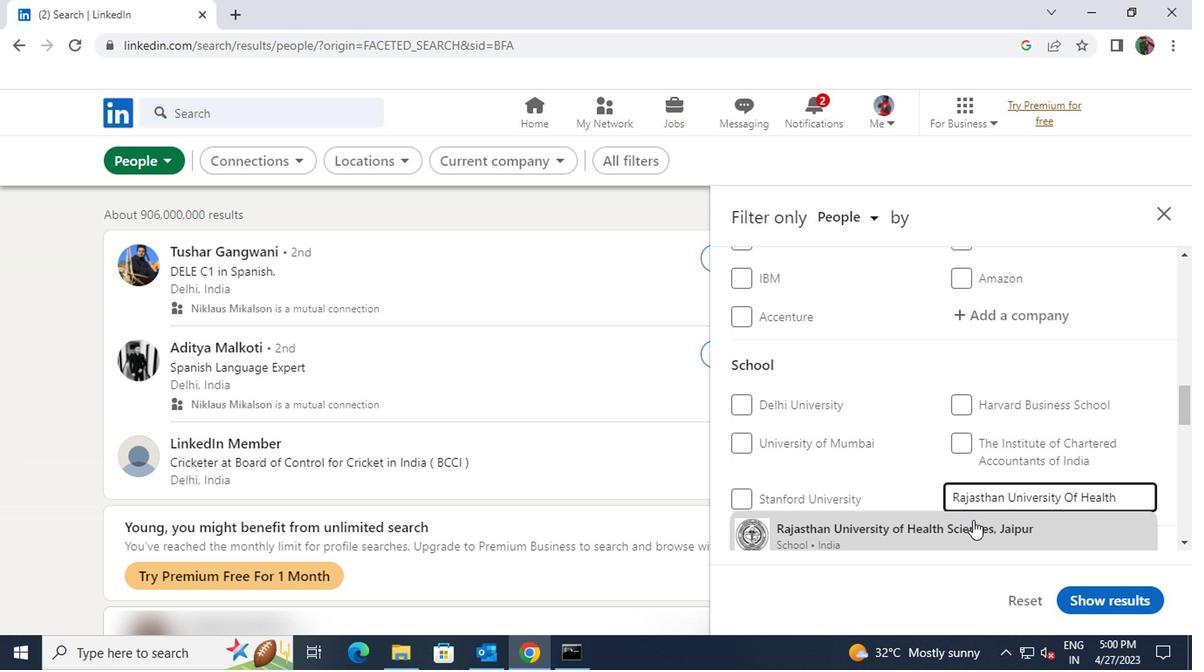 
Action: Mouse moved to (967, 506)
Screenshot: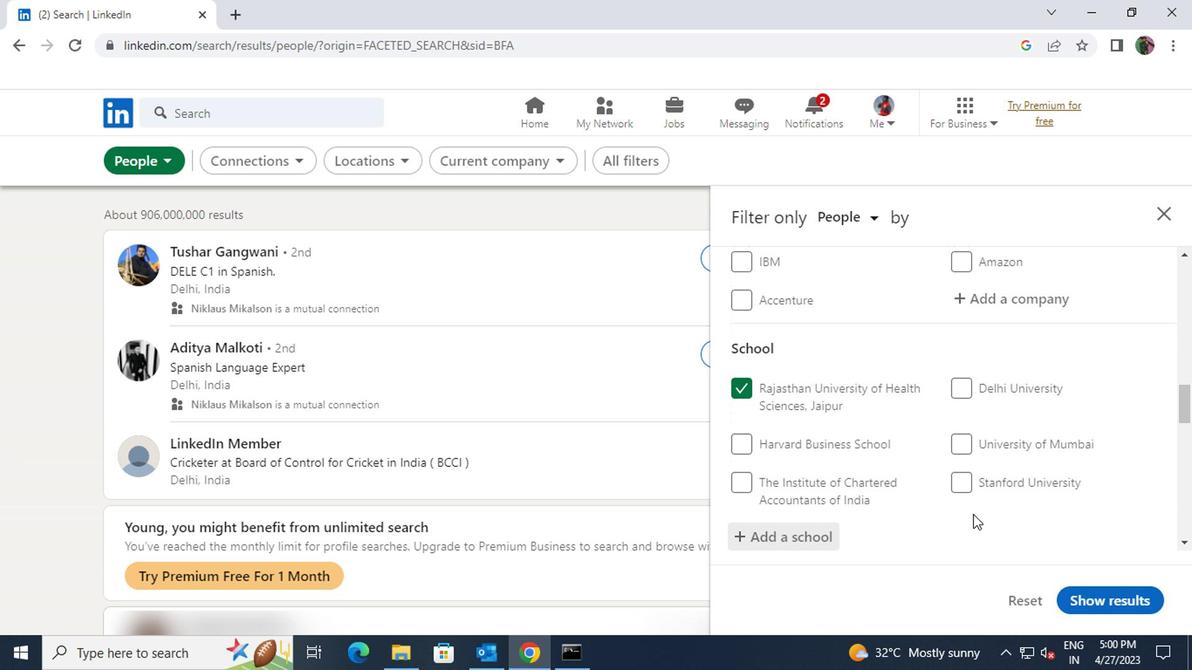 
Action: Mouse scrolled (967, 505) with delta (0, 0)
Screenshot: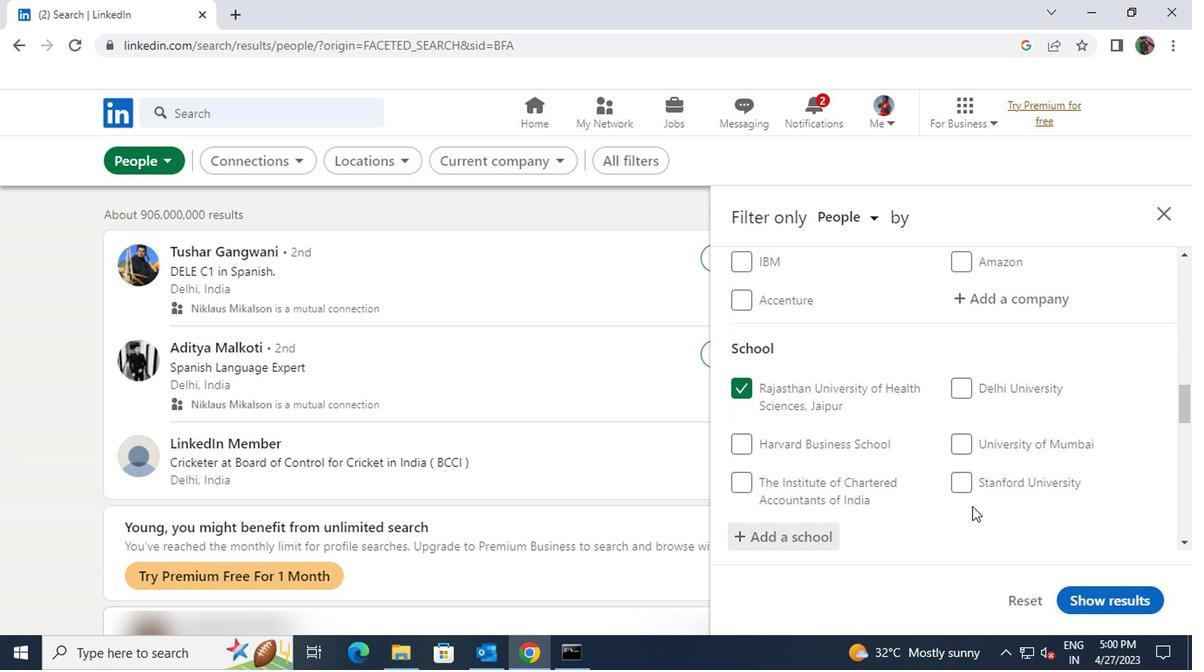 
Action: Mouse scrolled (967, 505) with delta (0, 0)
Screenshot: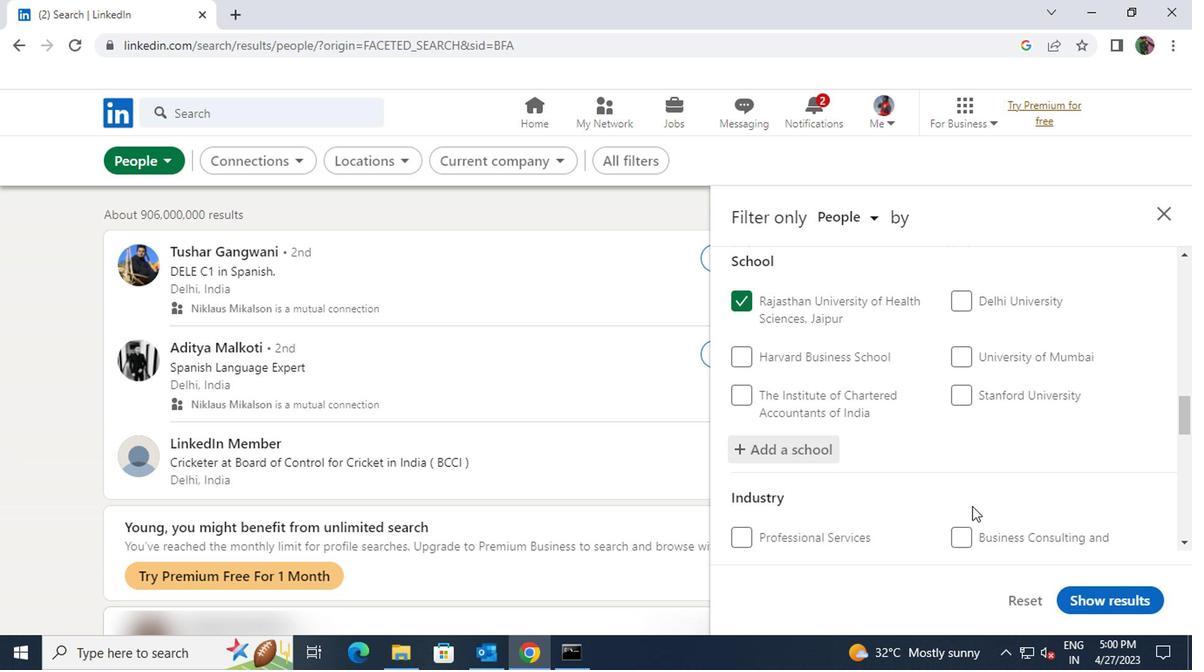 
Action: Mouse scrolled (967, 505) with delta (0, 0)
Screenshot: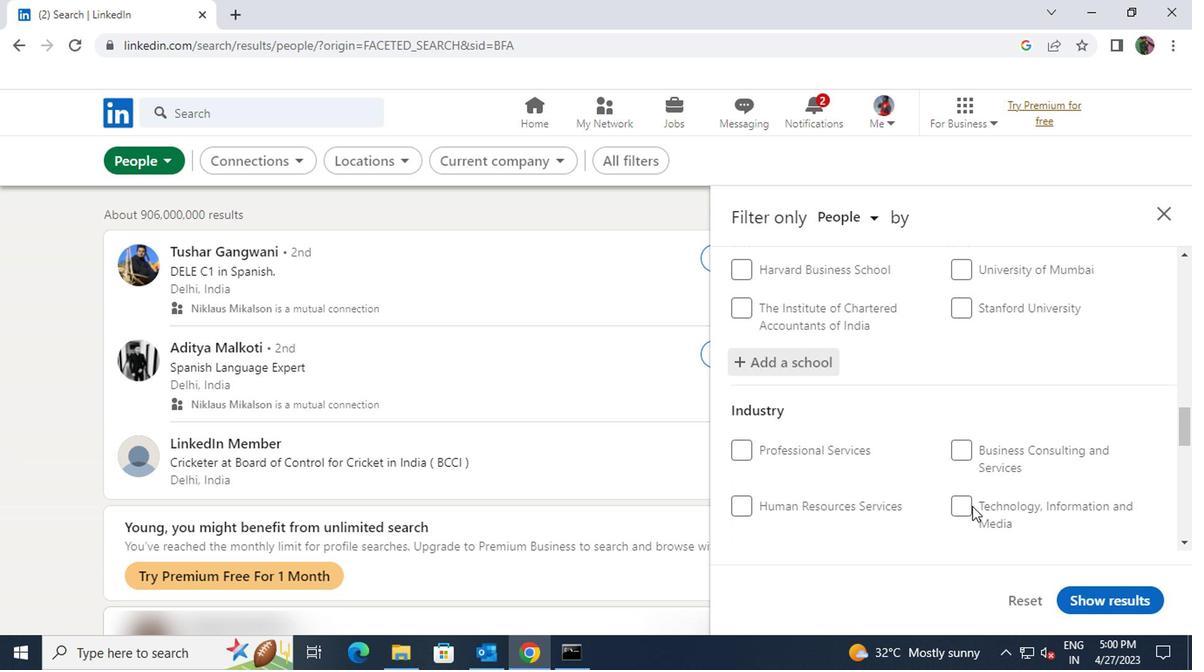 
Action: Mouse moved to (970, 473)
Screenshot: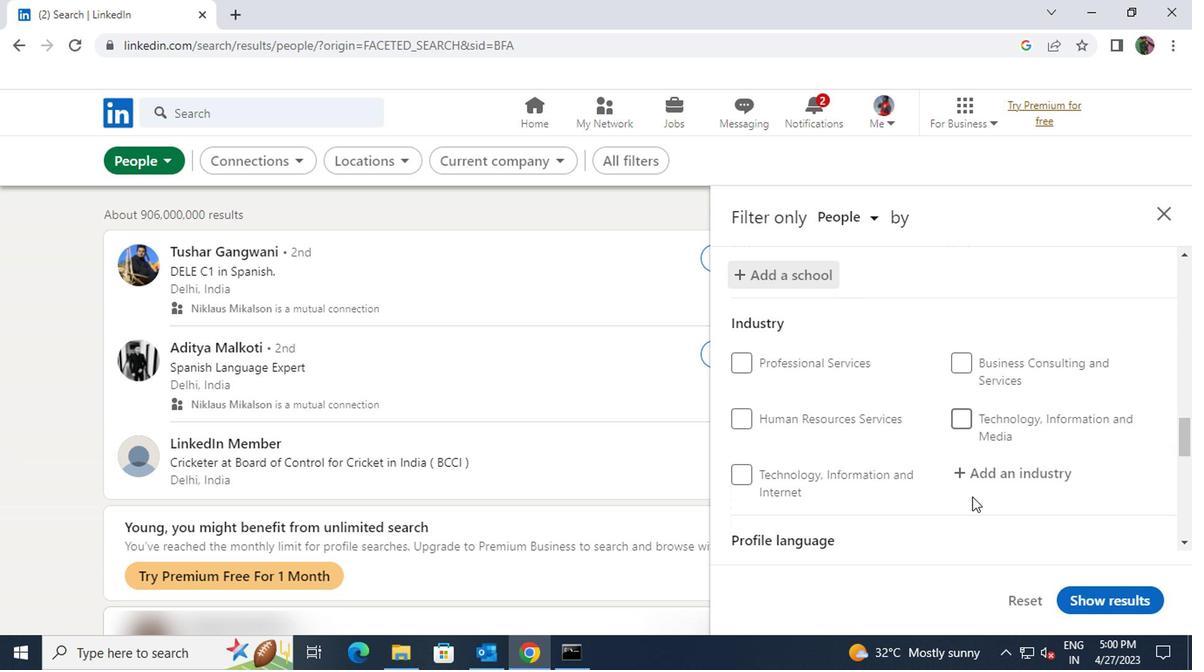
Action: Mouse pressed left at (970, 473)
Screenshot: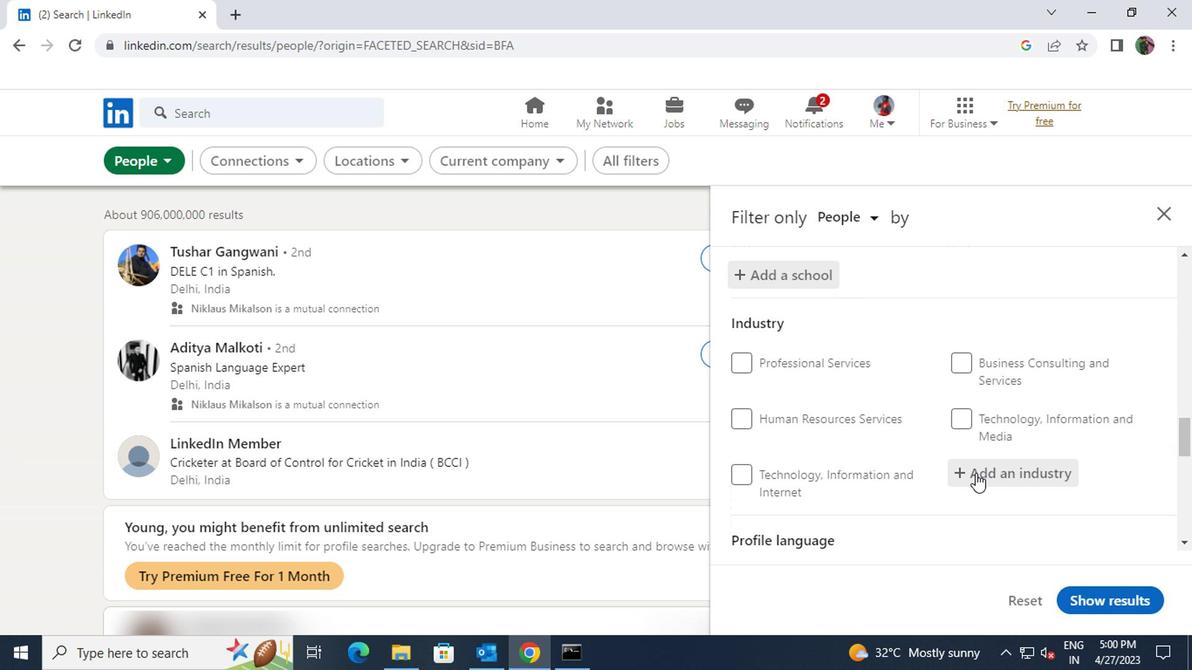 
Action: Key pressed <Key.shift>EXECUTI
Screenshot: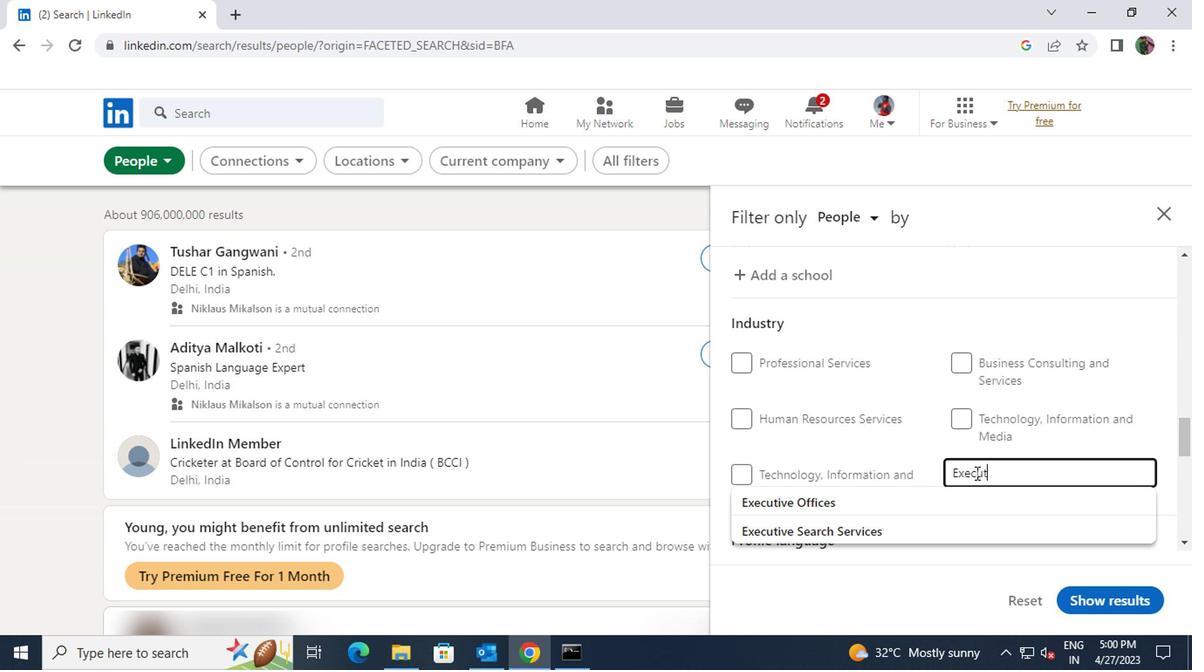 
Action: Mouse moved to (957, 521)
Screenshot: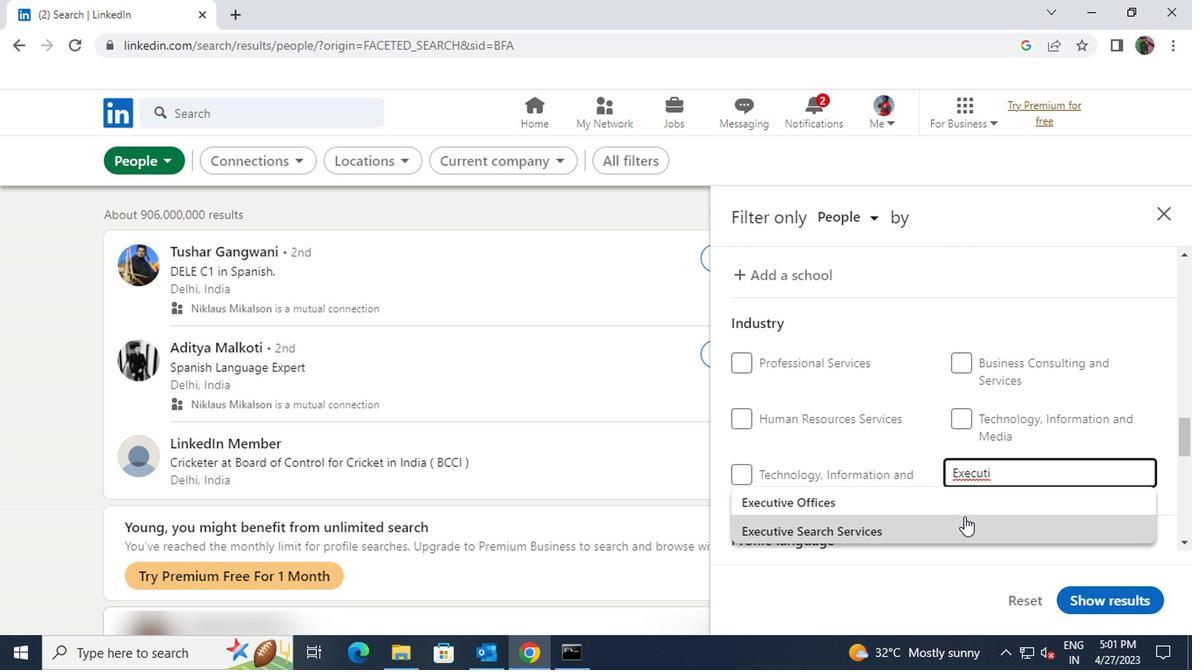 
Action: Mouse pressed left at (957, 521)
Screenshot: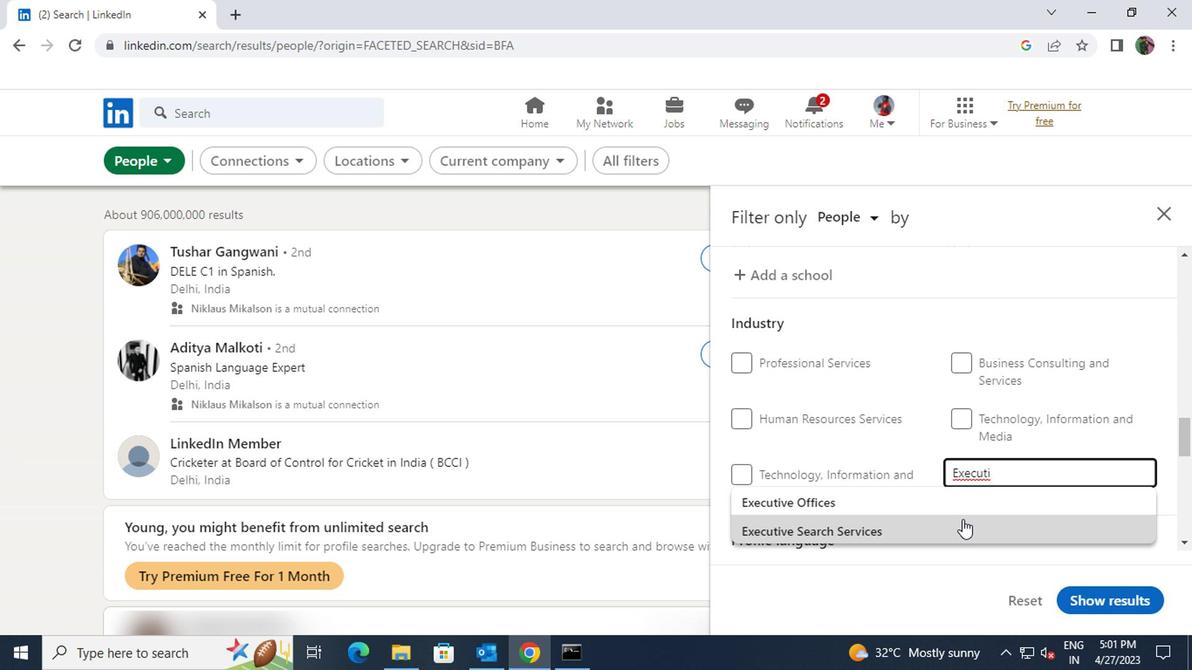 
Action: Mouse scrolled (957, 520) with delta (0, 0)
Screenshot: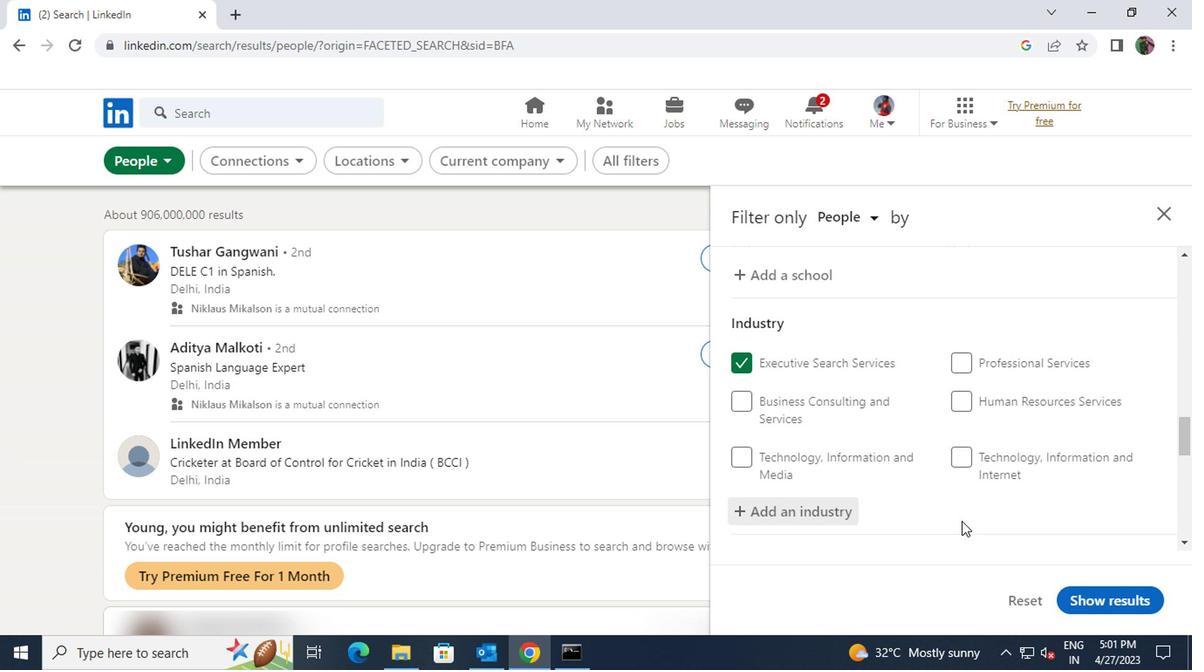 
Action: Mouse scrolled (957, 520) with delta (0, 0)
Screenshot: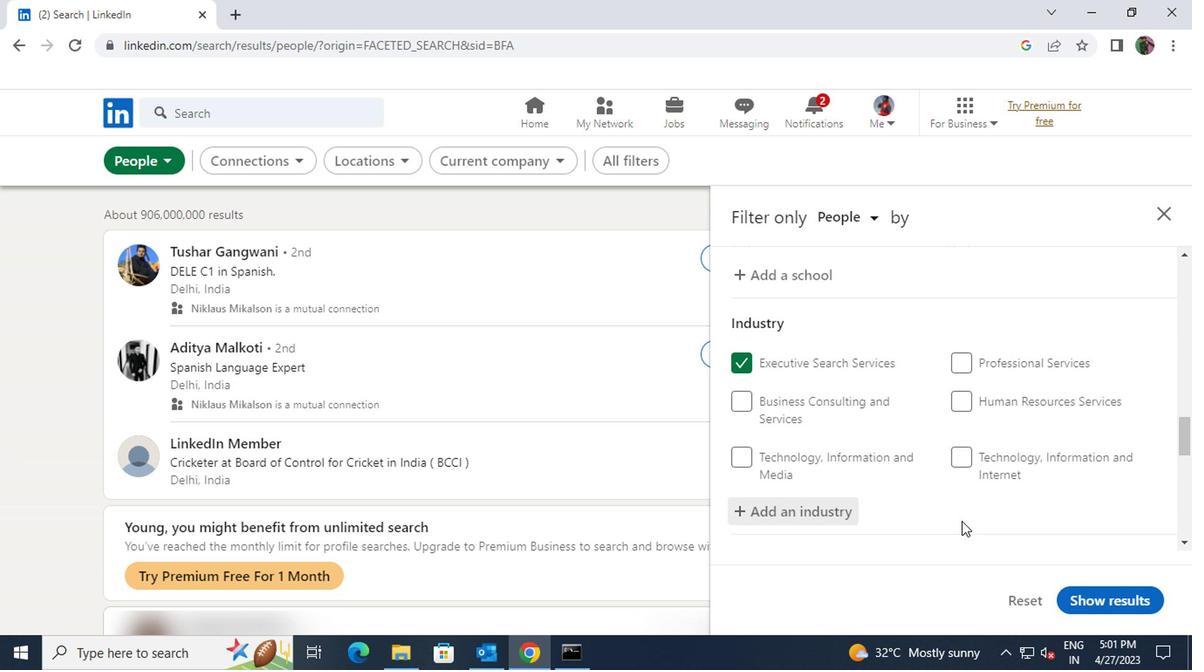 
Action: Mouse scrolled (957, 520) with delta (0, 0)
Screenshot: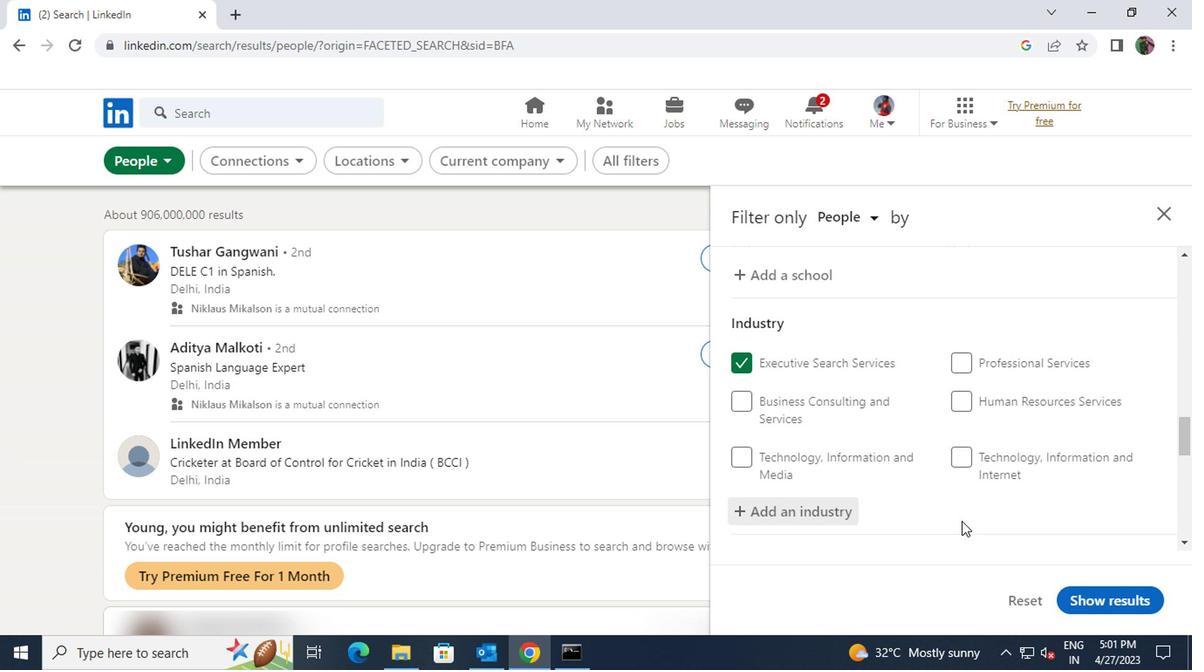 
Action: Mouse moved to (956, 334)
Screenshot: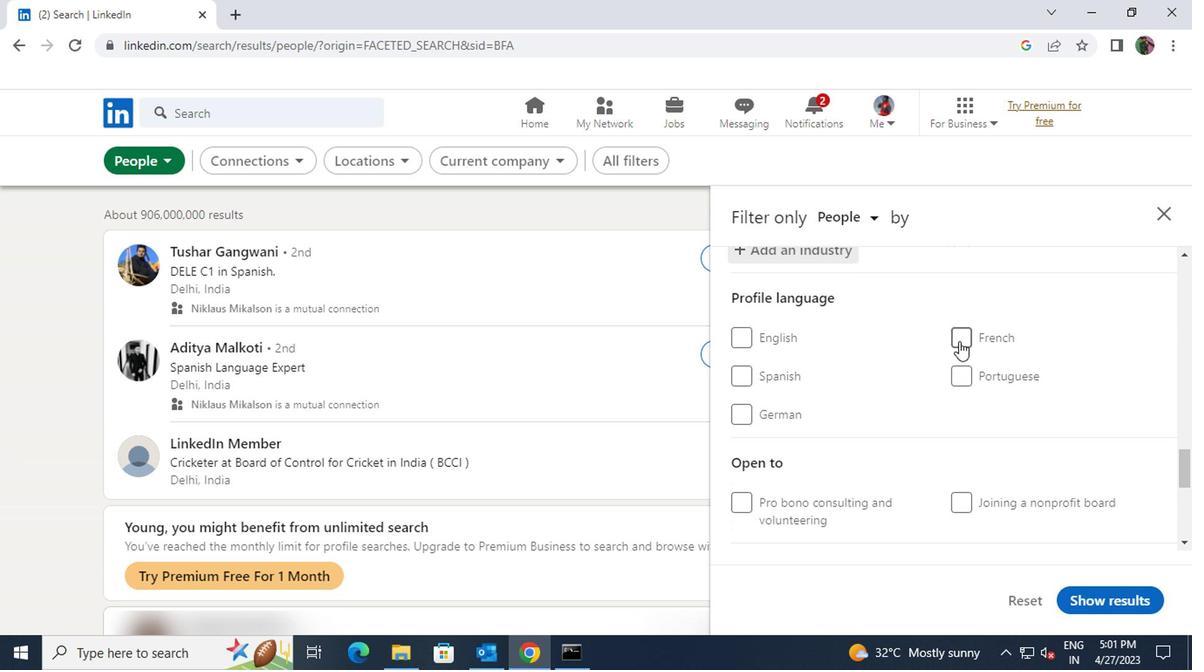 
Action: Mouse pressed left at (956, 334)
Screenshot: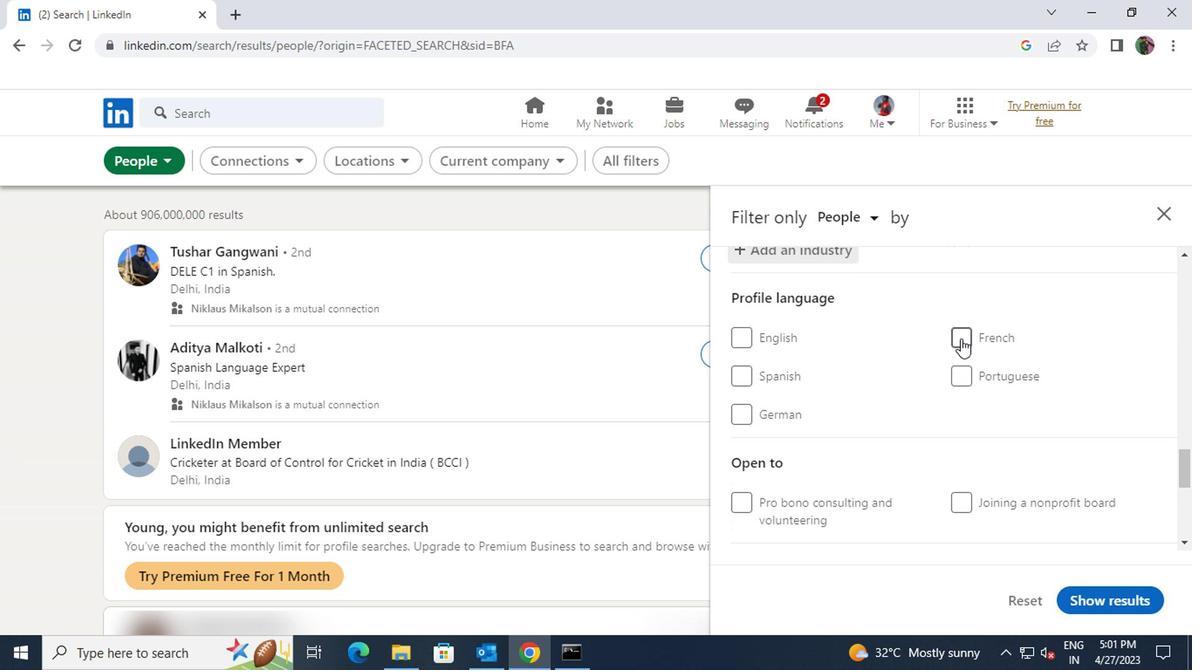 
Action: Mouse moved to (939, 399)
Screenshot: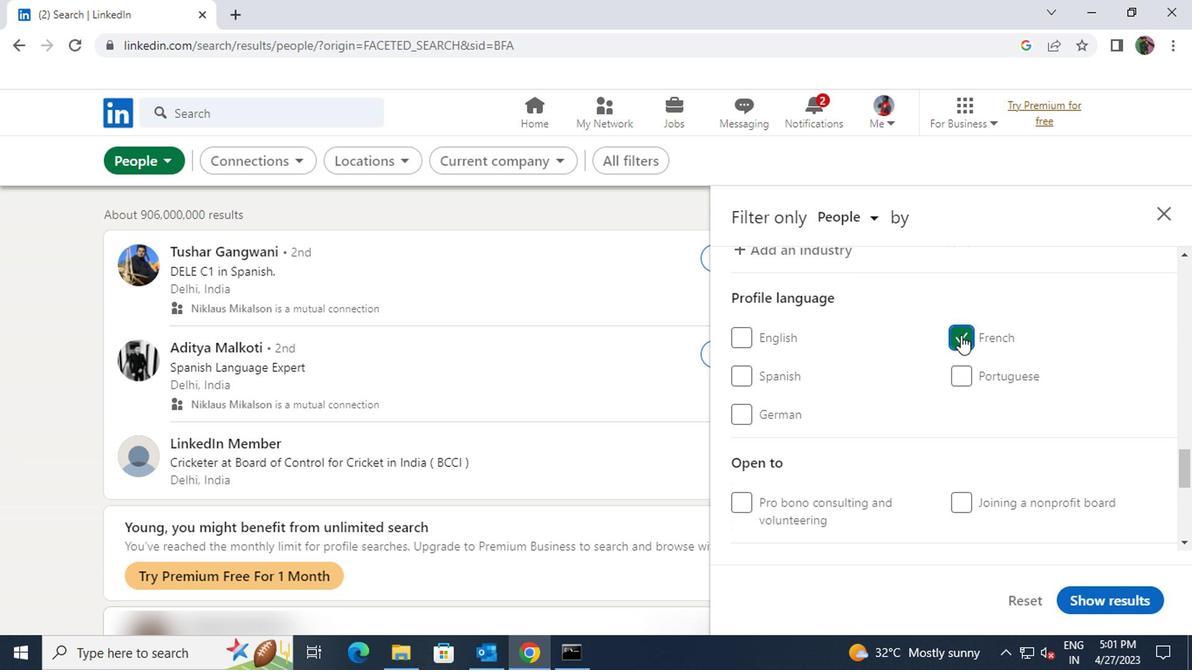 
Action: Mouse scrolled (939, 398) with delta (0, 0)
Screenshot: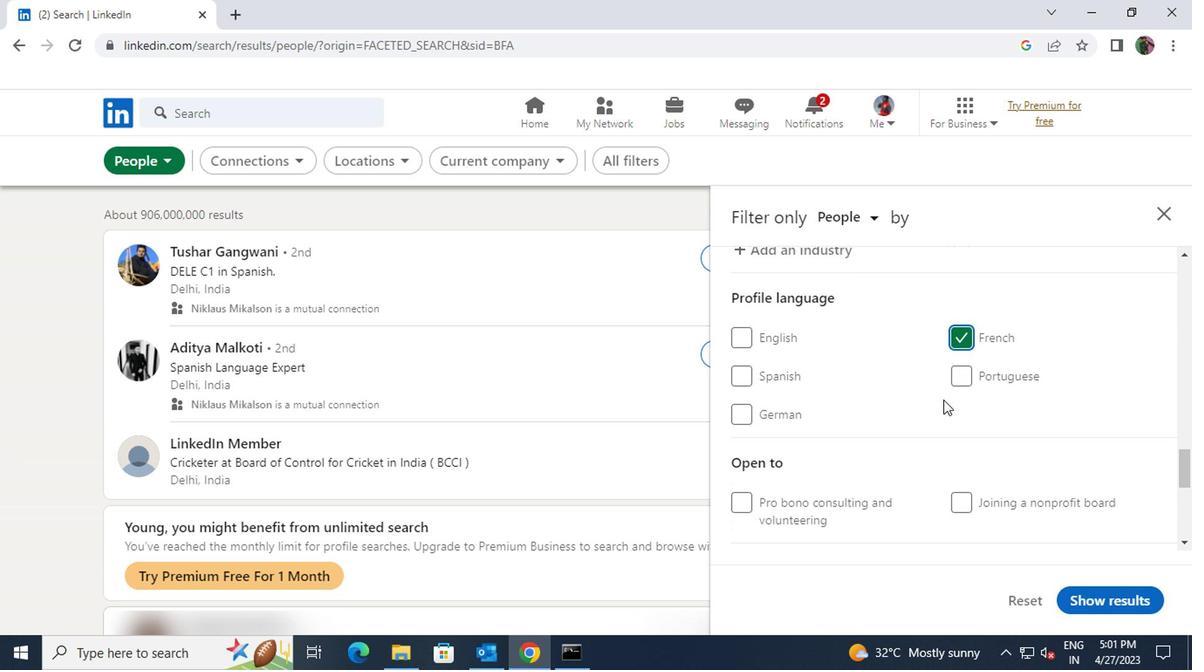
Action: Mouse scrolled (939, 398) with delta (0, 0)
Screenshot: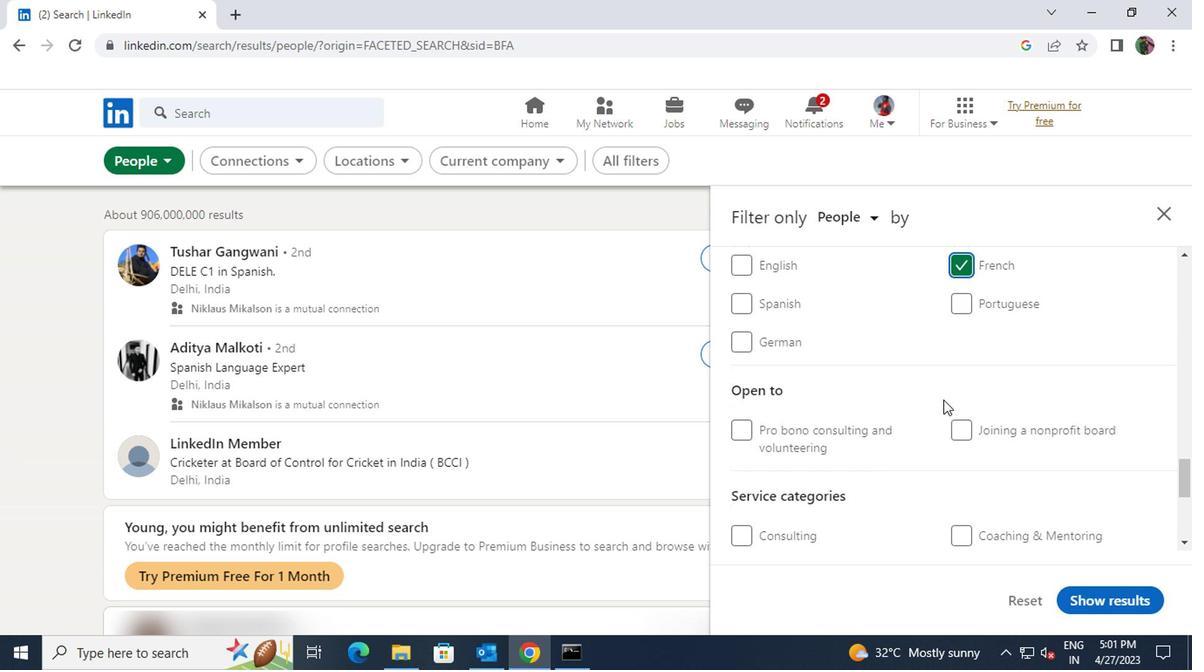 
Action: Mouse scrolled (939, 398) with delta (0, 0)
Screenshot: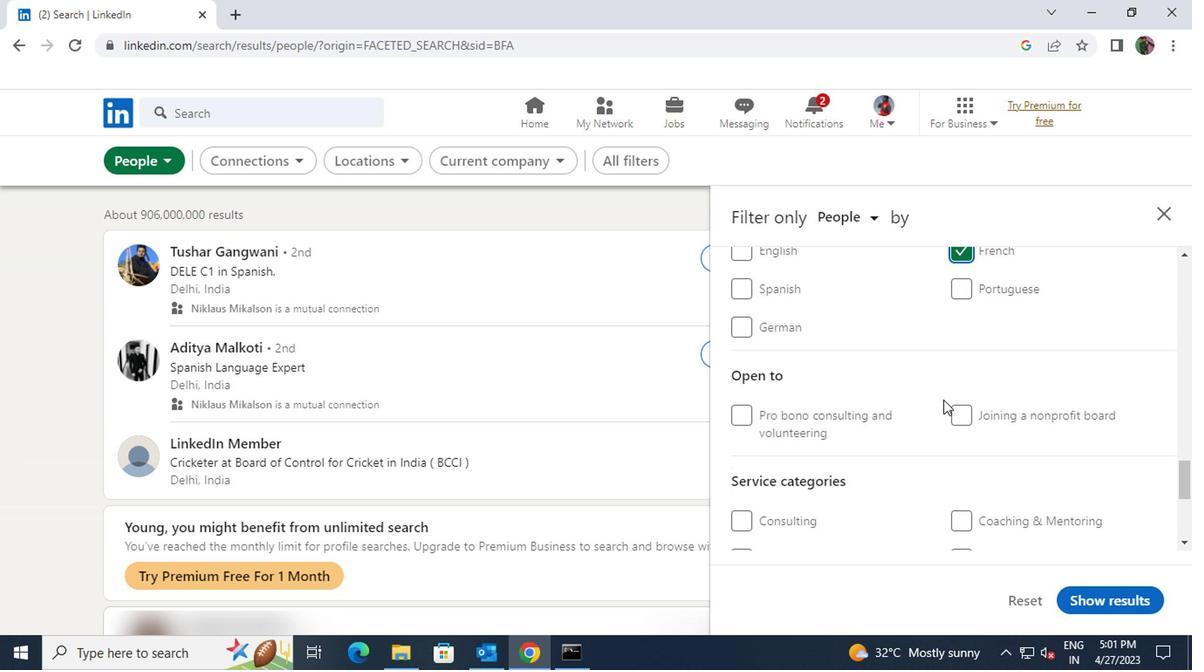 
Action: Mouse moved to (953, 426)
Screenshot: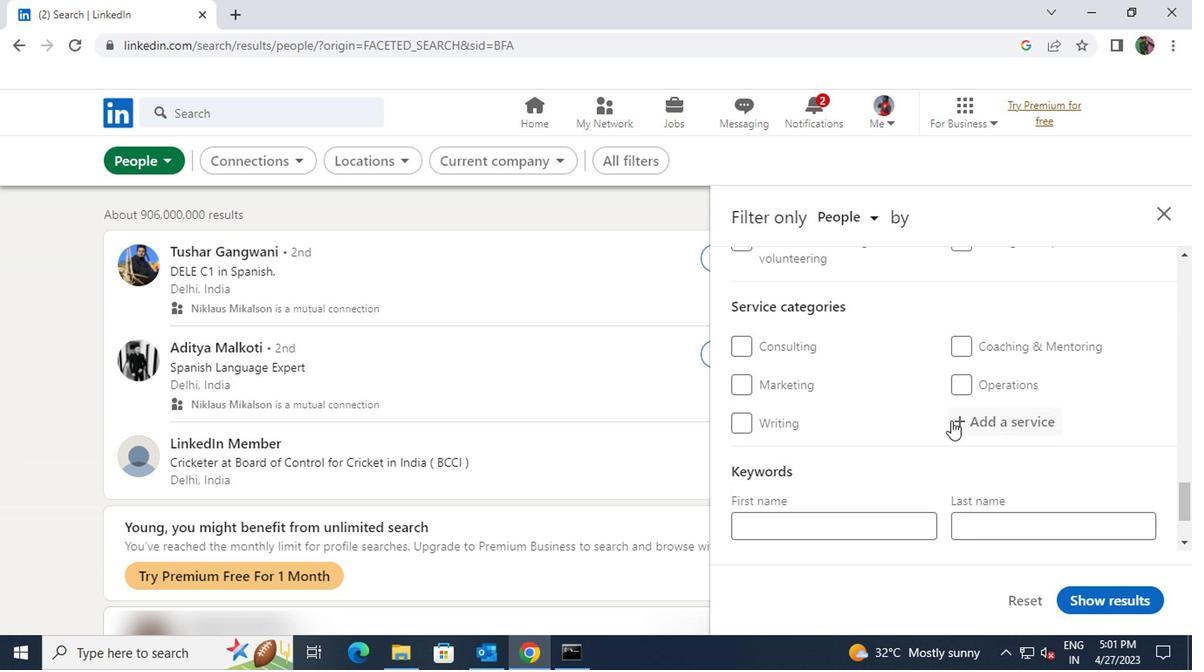 
Action: Mouse pressed left at (953, 426)
Screenshot: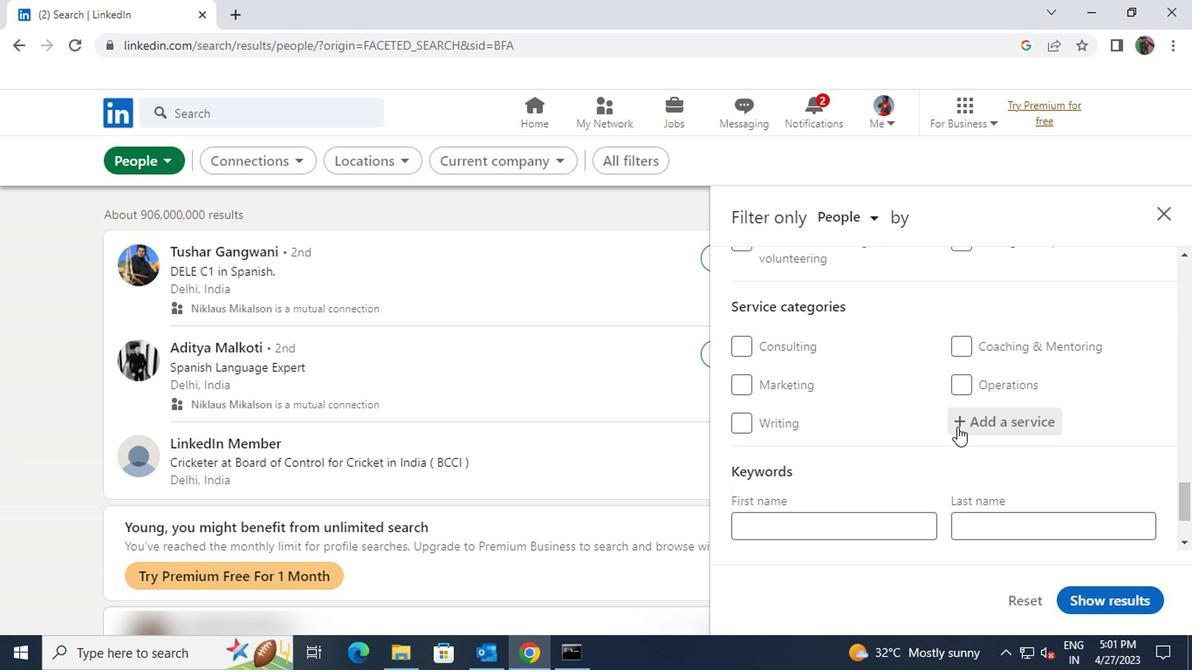 
Action: Key pressed <Key.shift>BUSINESS
Screenshot: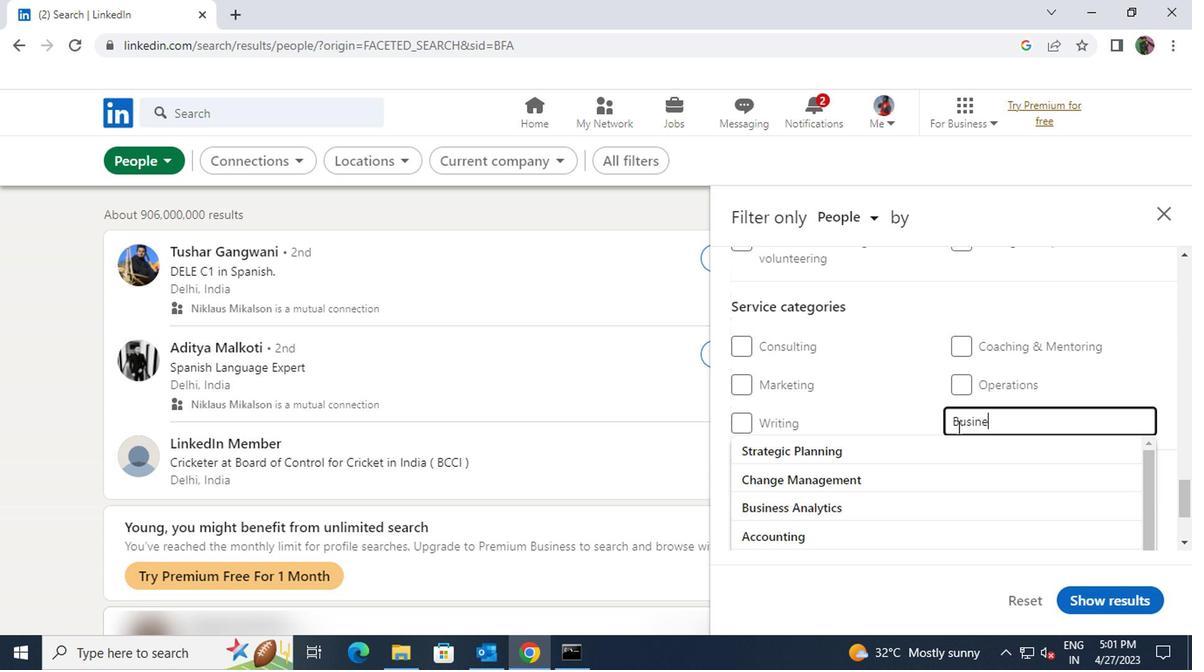 
Action: Mouse moved to (940, 470)
Screenshot: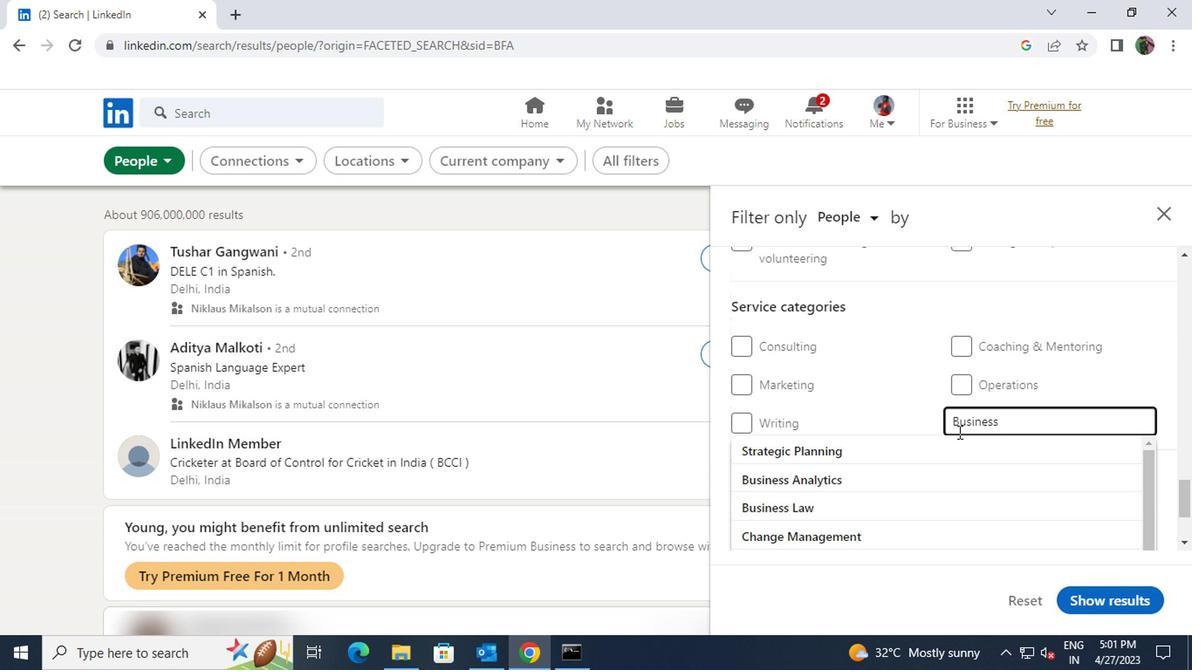 
Action: Mouse pressed left at (940, 470)
Screenshot: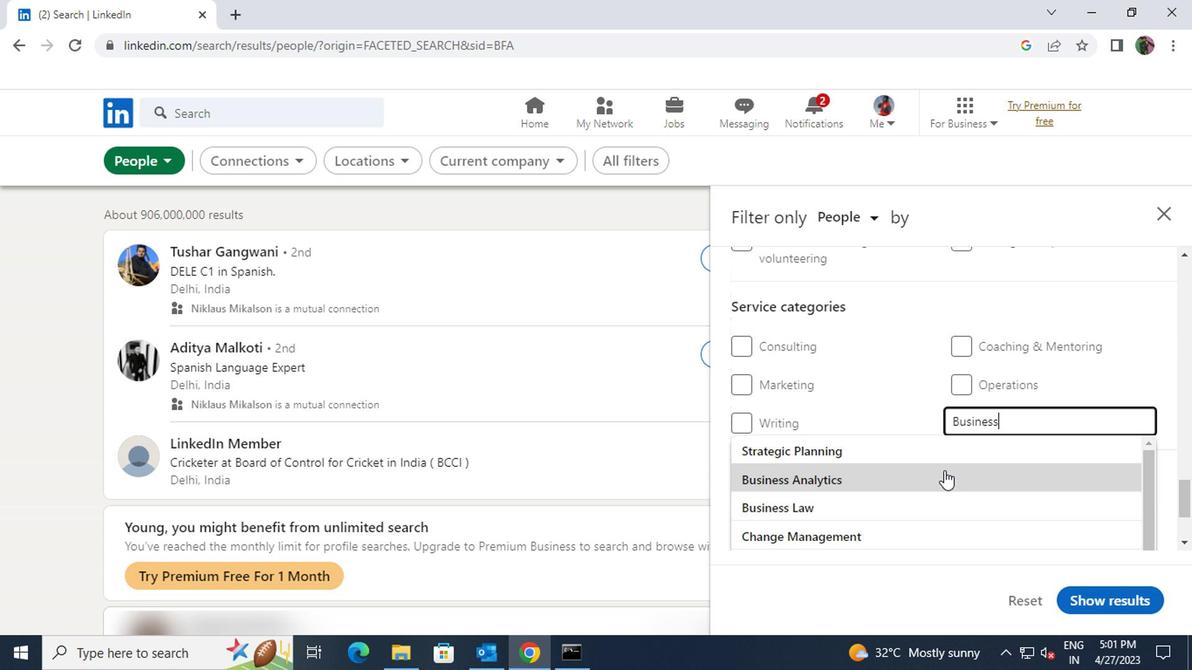 
Action: Mouse scrolled (940, 469) with delta (0, 0)
Screenshot: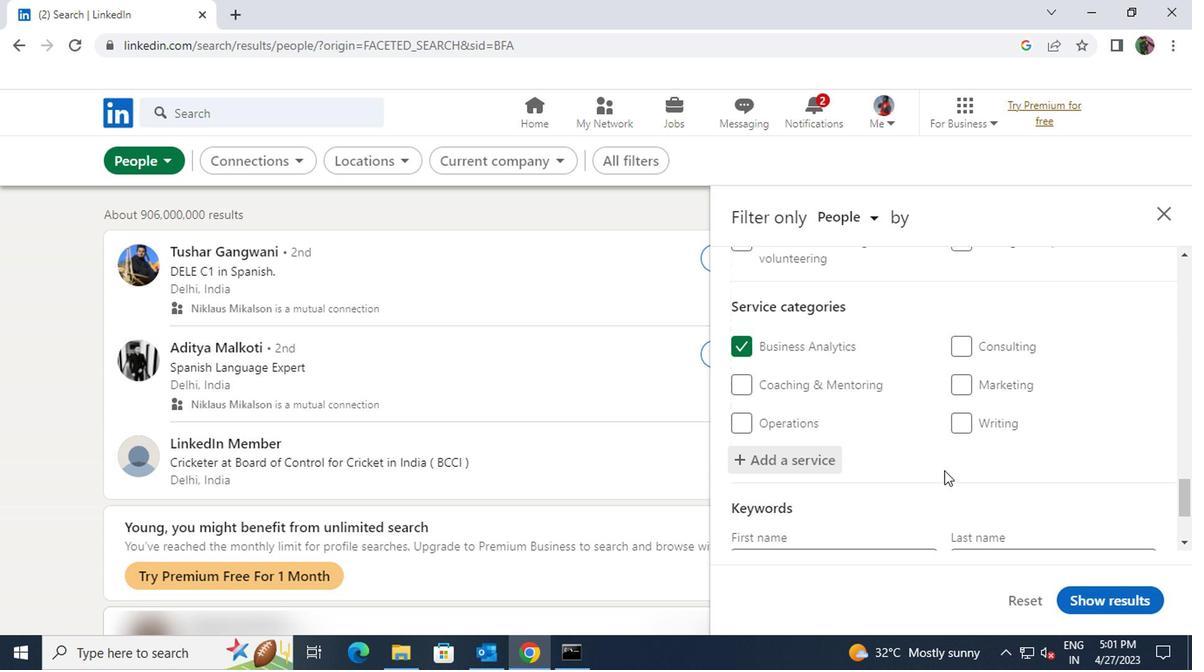 
Action: Mouse scrolled (940, 469) with delta (0, 0)
Screenshot: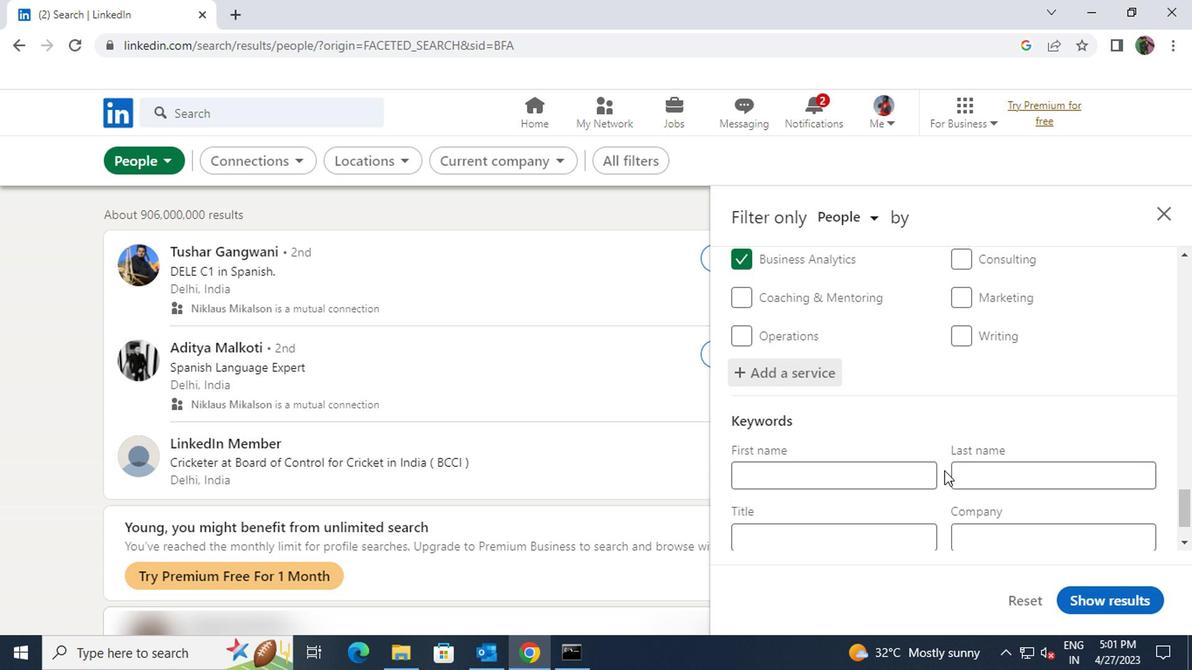 
Action: Mouse moved to (911, 473)
Screenshot: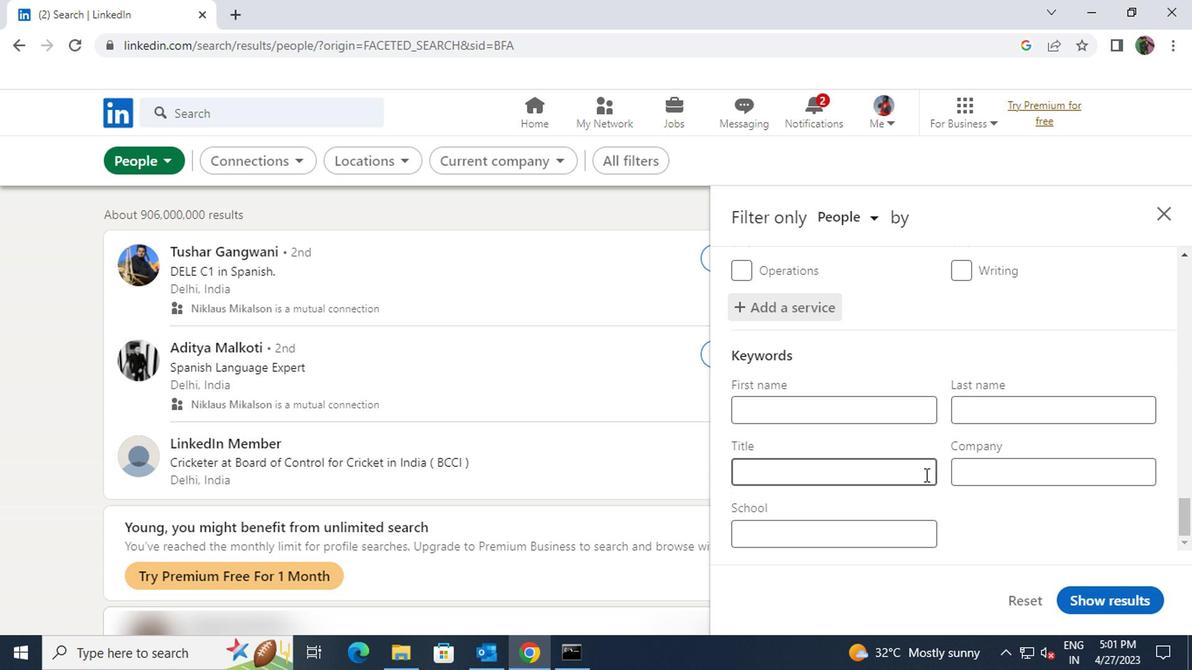 
Action: Mouse pressed left at (911, 473)
Screenshot: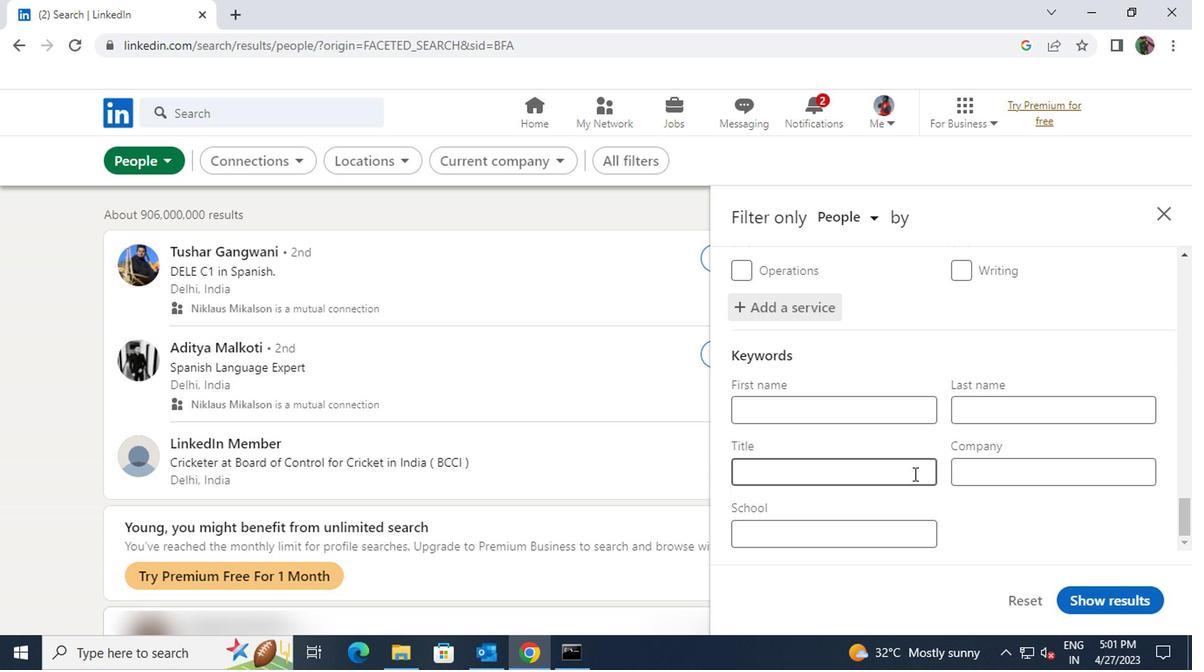 
Action: Key pressed <Key.shift>ANIMAL<Key.space><Key.shift>SHELTER<Key.space><Key.shift>WORKER
Screenshot: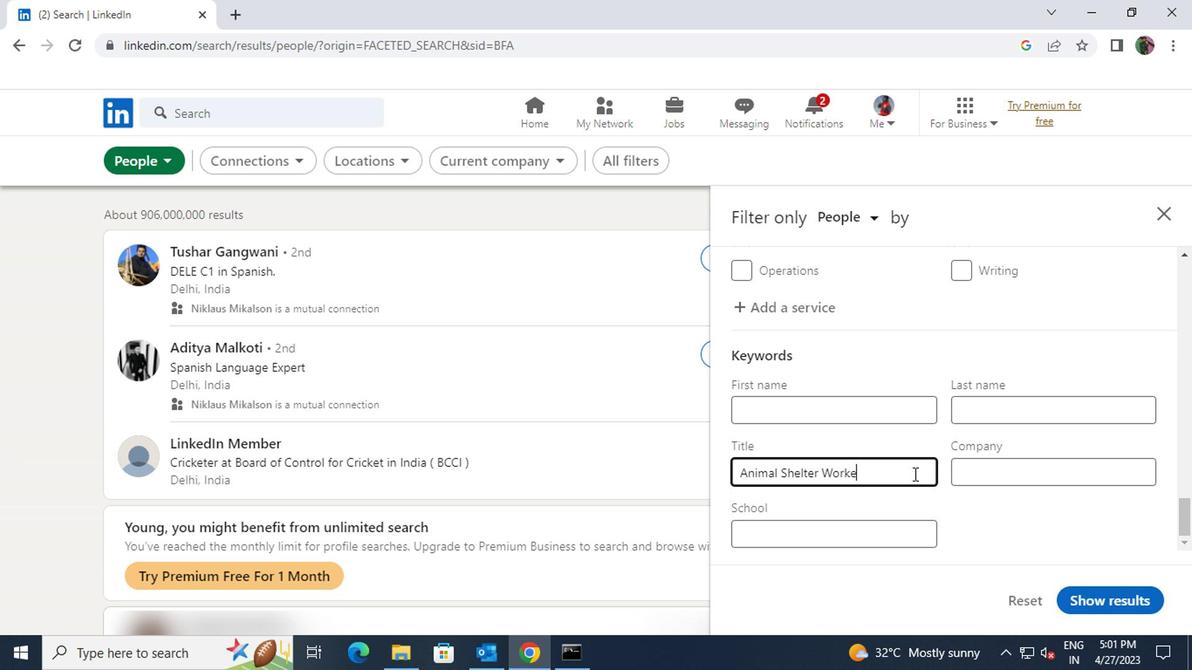 
Action: Mouse moved to (1066, 591)
Screenshot: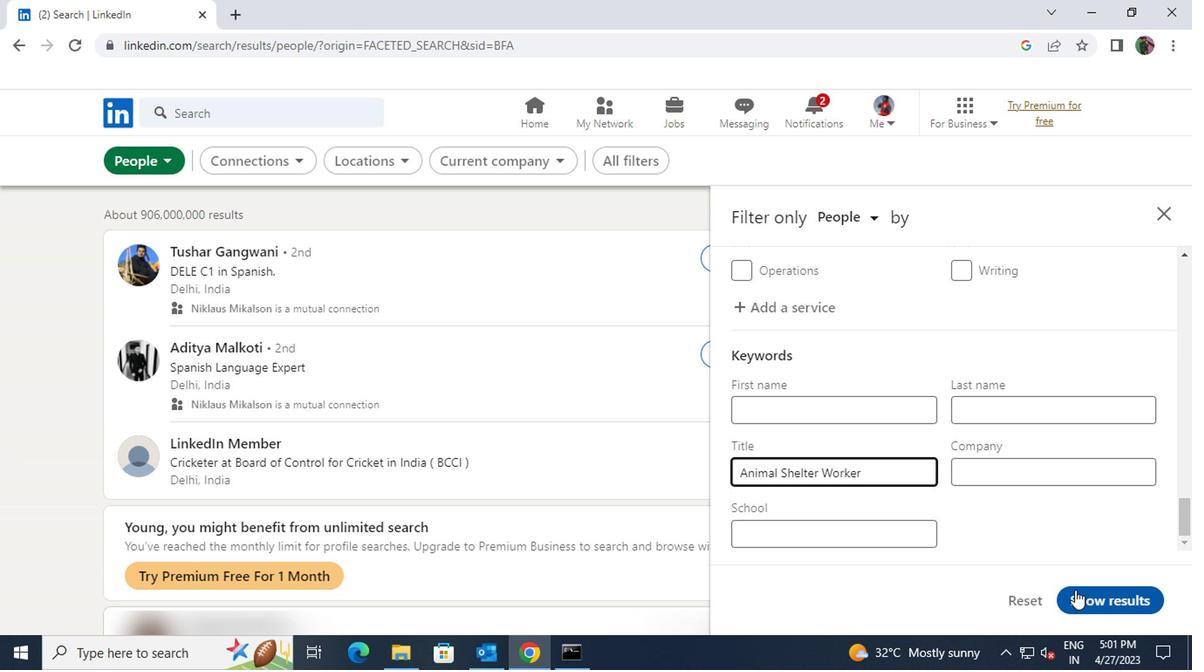 
Action: Mouse pressed left at (1066, 591)
Screenshot: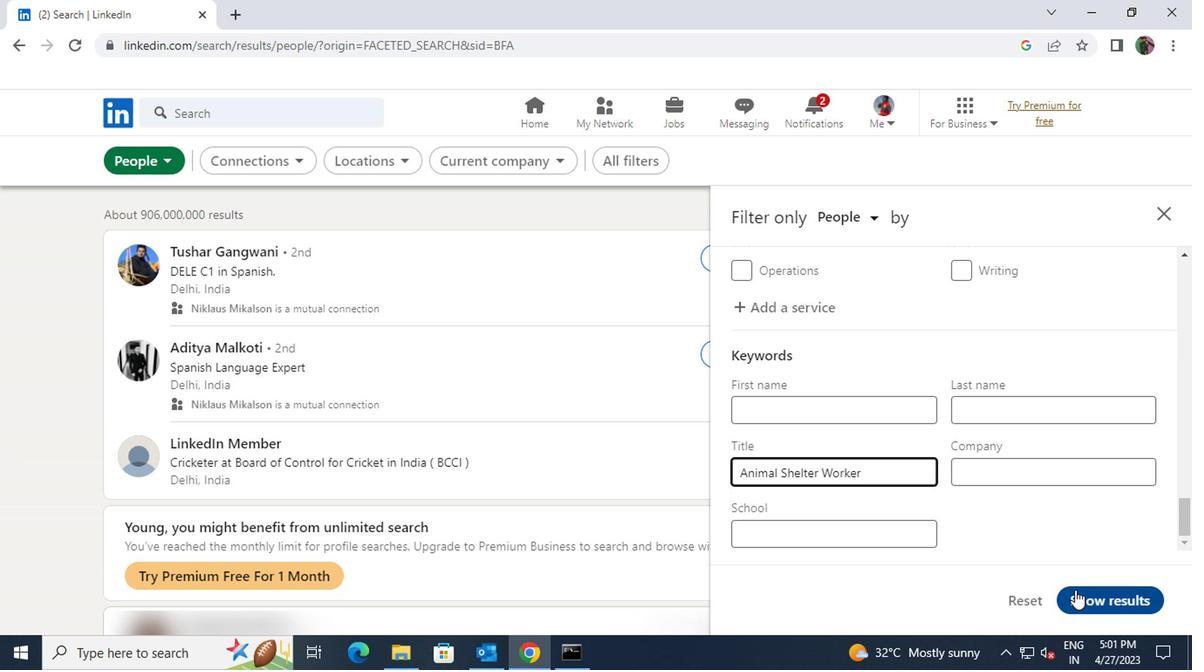 
